 Task: Search one way flight ticket for 4 adults, 1 infant in seat and 1 infant on lap in premium economy from Kenai: Kenai Municipal Airport to New Bern: Coastal Carolina Regional Airport (was Craven County Regional) on 5-4-2023. Choice of flights is Westjet. Number of bags: 2 carry on bags and 1 checked bag. Price is upto 88000. Outbound departure time preference is 23:45.
Action: Mouse moved to (338, 283)
Screenshot: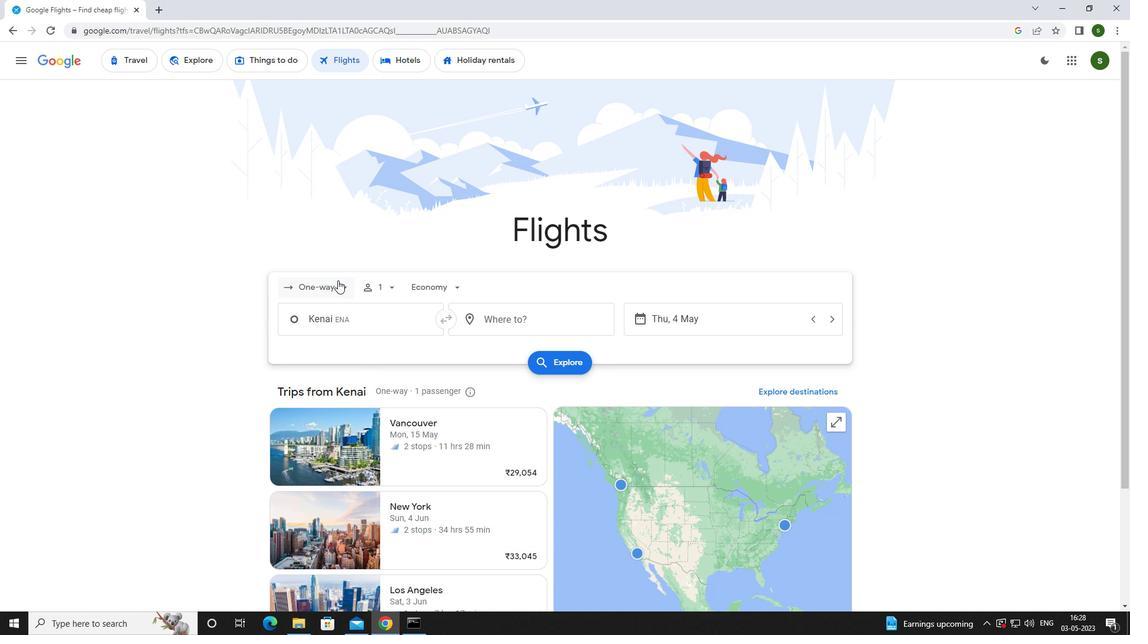 
Action: Mouse pressed left at (338, 283)
Screenshot: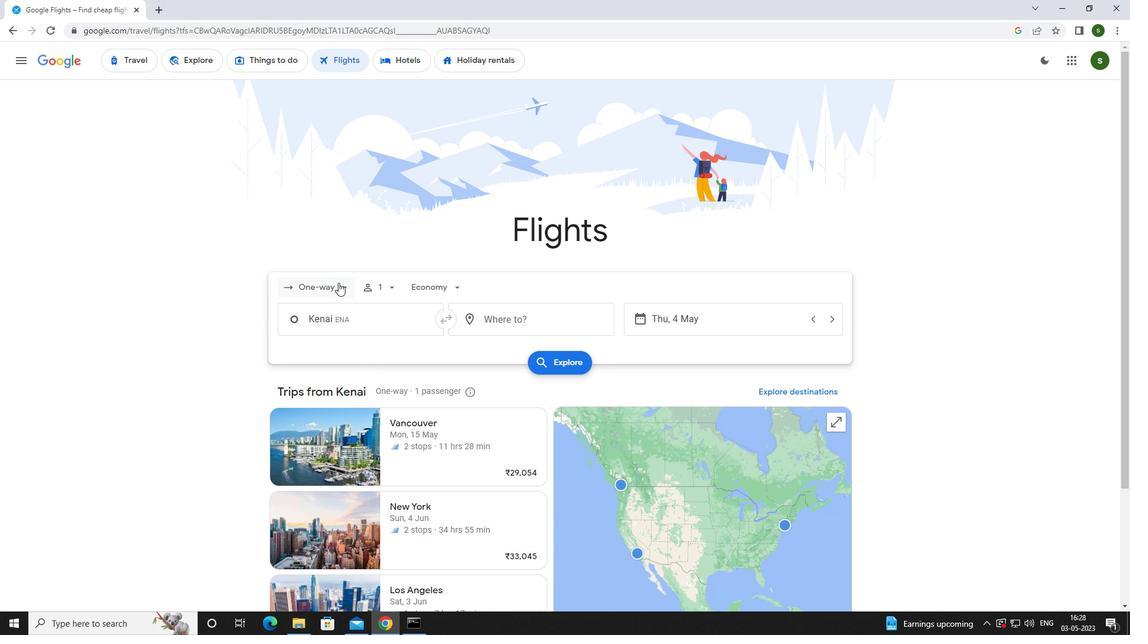 
Action: Mouse moved to (347, 337)
Screenshot: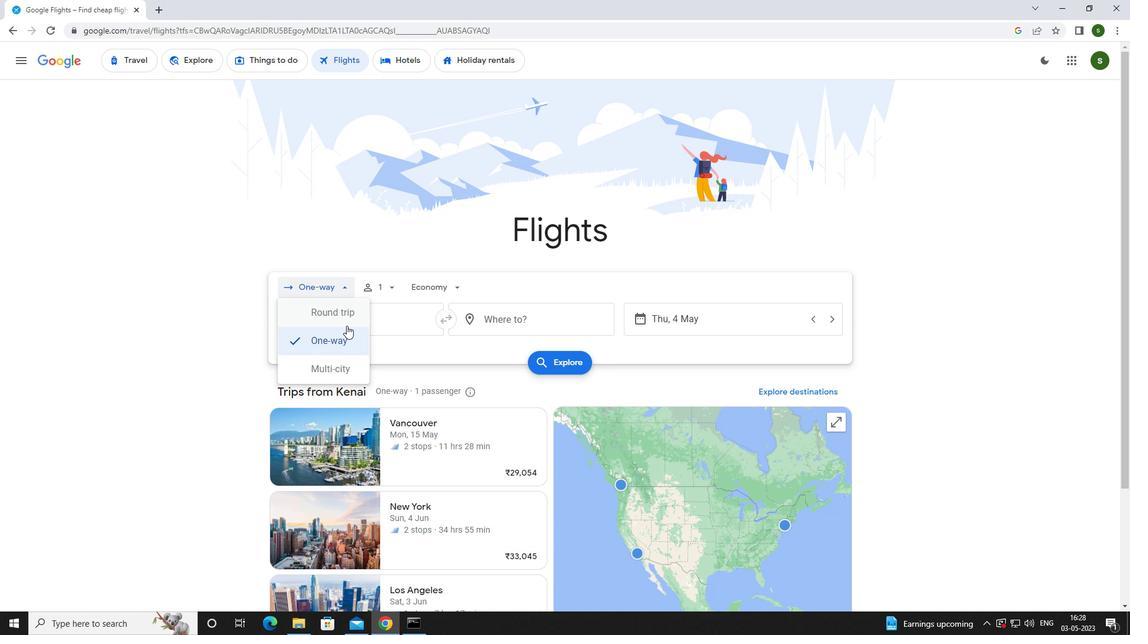 
Action: Mouse pressed left at (347, 337)
Screenshot: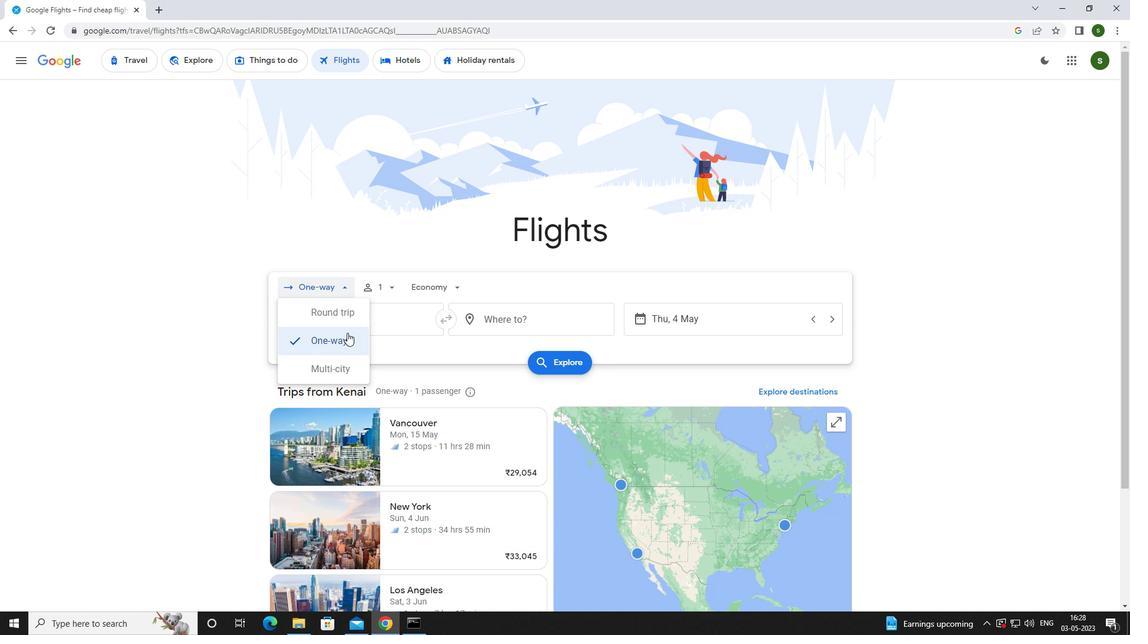 
Action: Mouse moved to (392, 287)
Screenshot: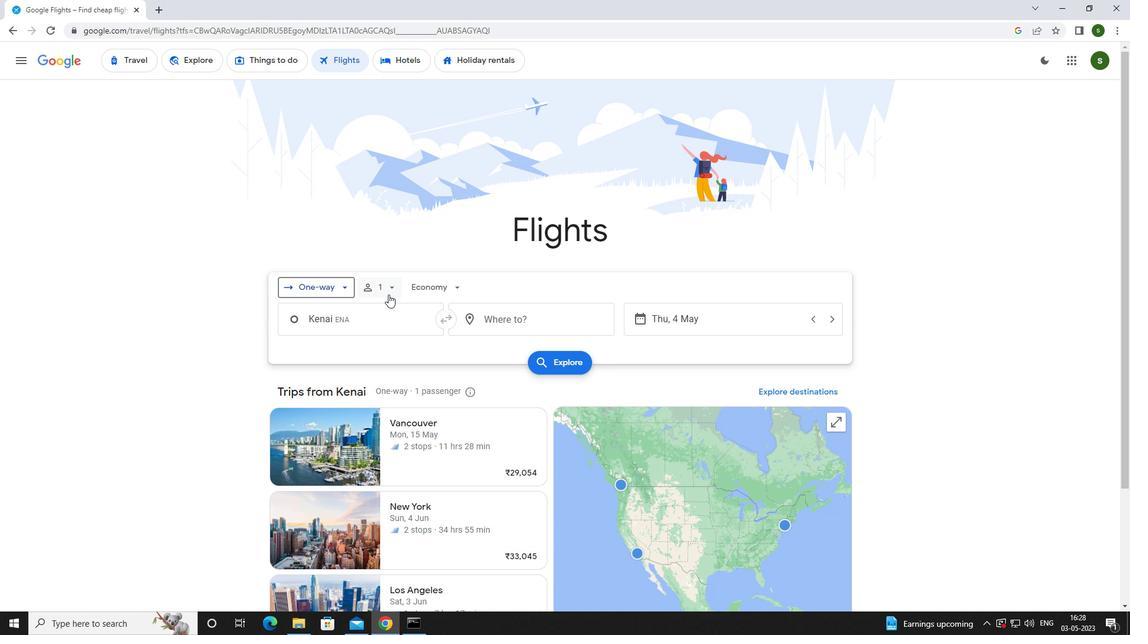 
Action: Mouse pressed left at (392, 287)
Screenshot: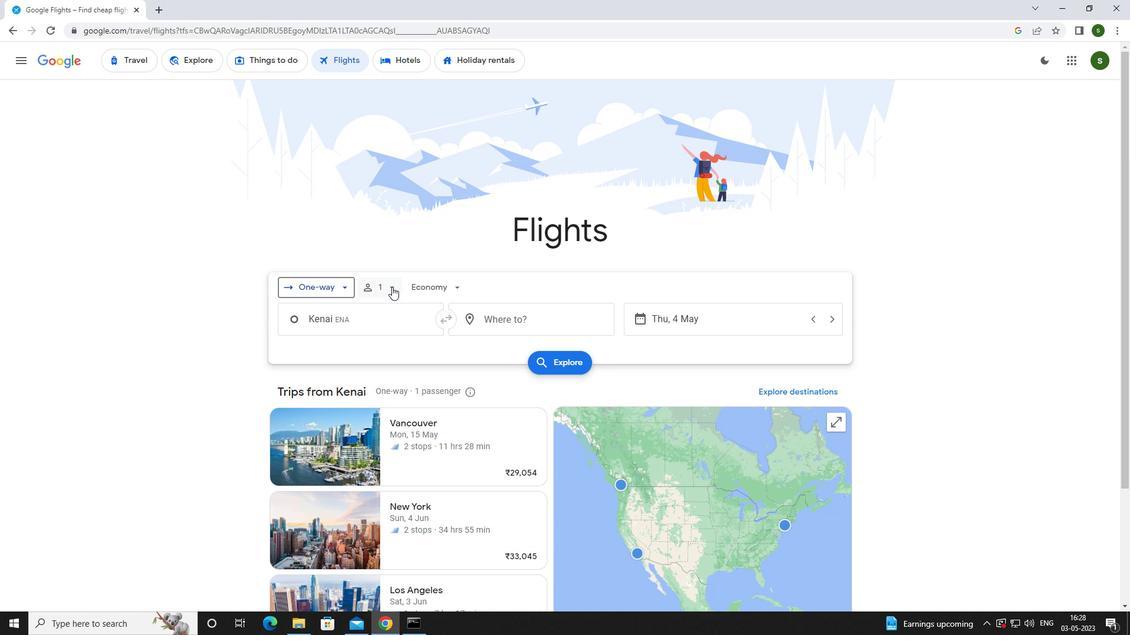 
Action: Mouse moved to (479, 317)
Screenshot: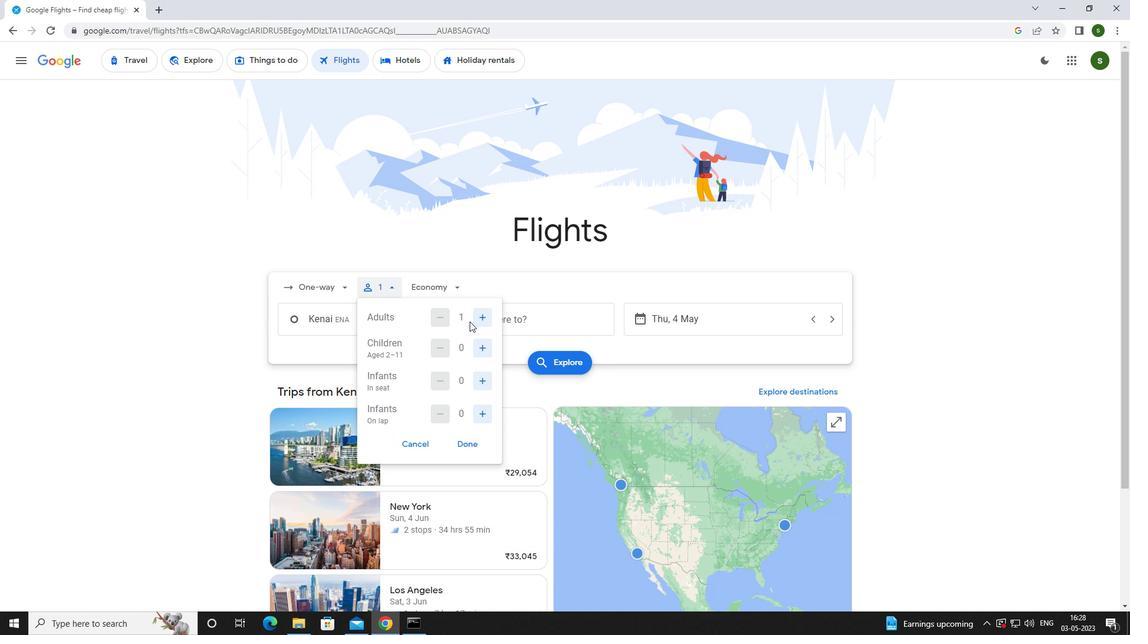 
Action: Mouse pressed left at (479, 317)
Screenshot: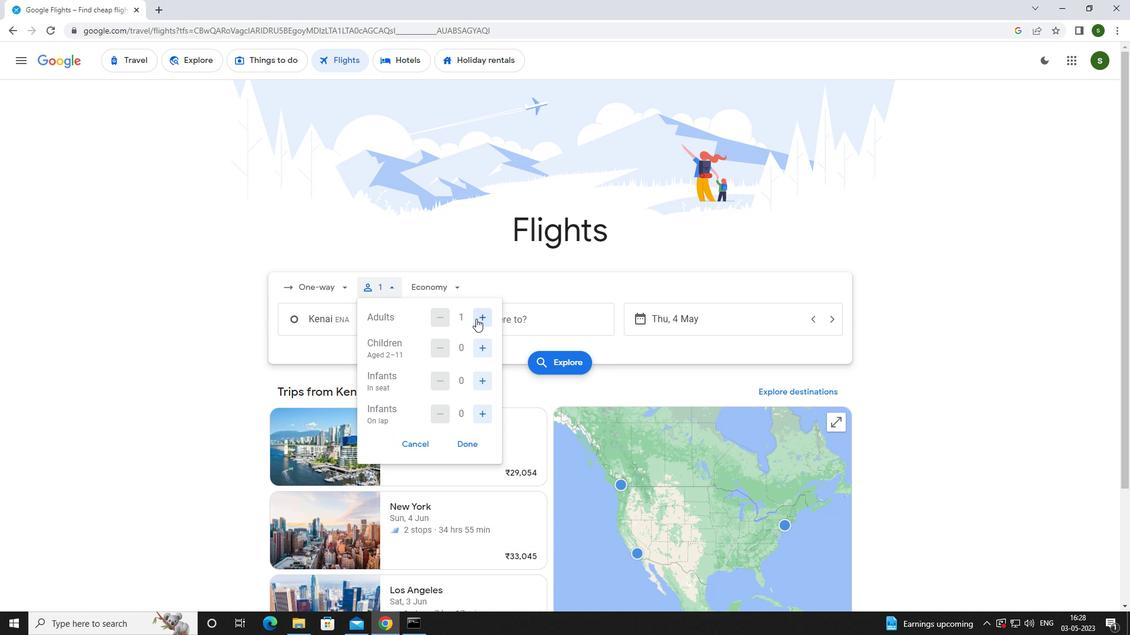 
Action: Mouse pressed left at (479, 317)
Screenshot: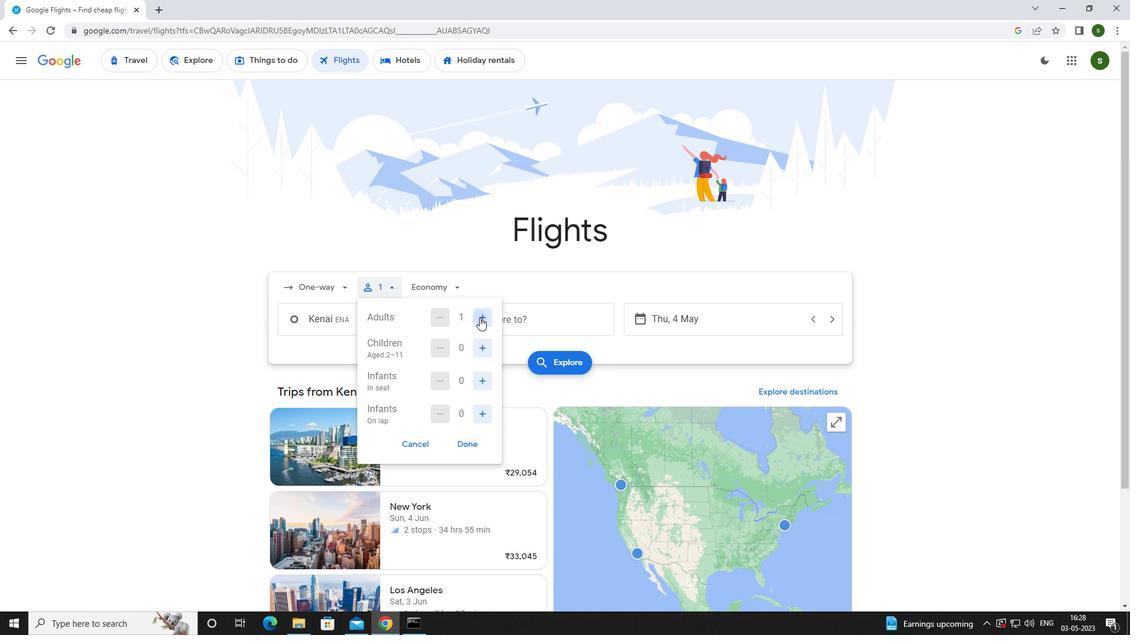 
Action: Mouse pressed left at (479, 317)
Screenshot: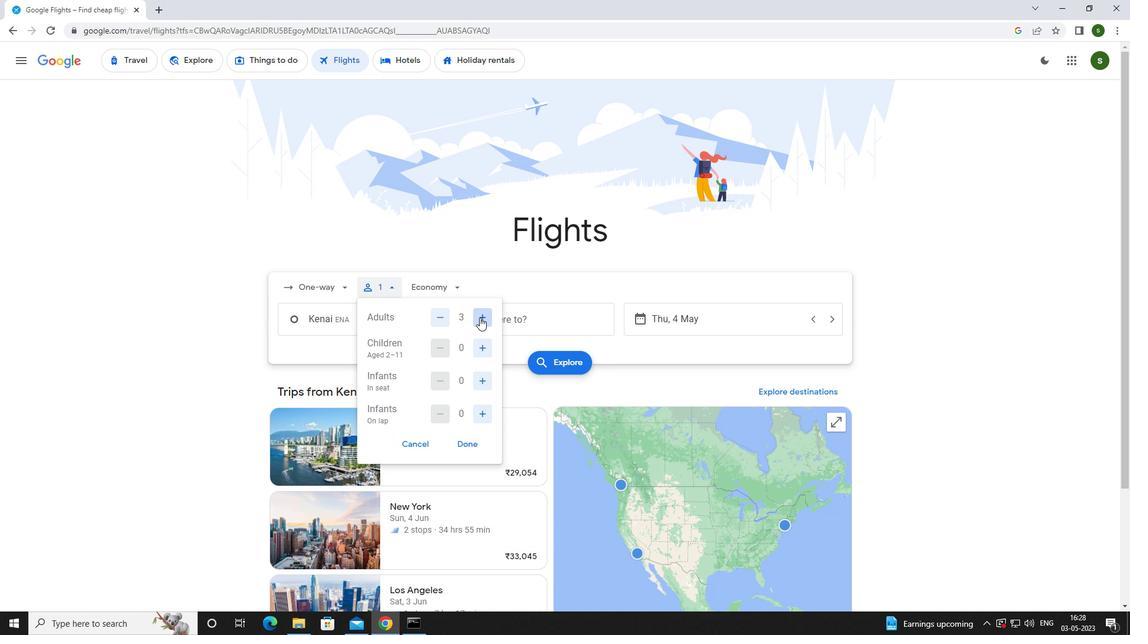 
Action: Mouse moved to (476, 379)
Screenshot: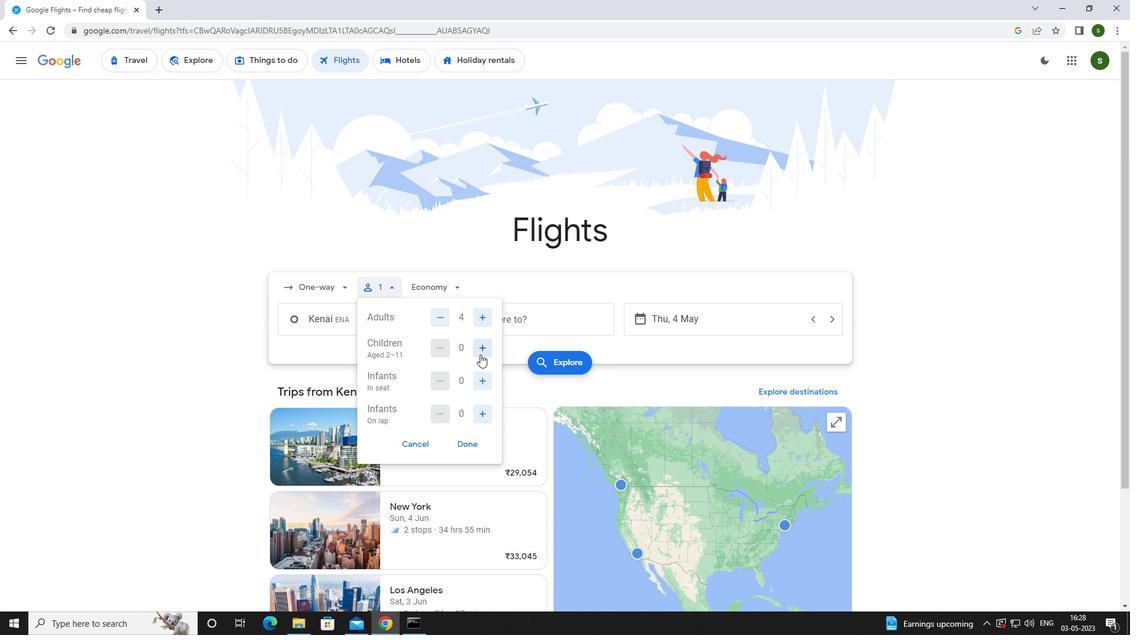 
Action: Mouse pressed left at (476, 379)
Screenshot: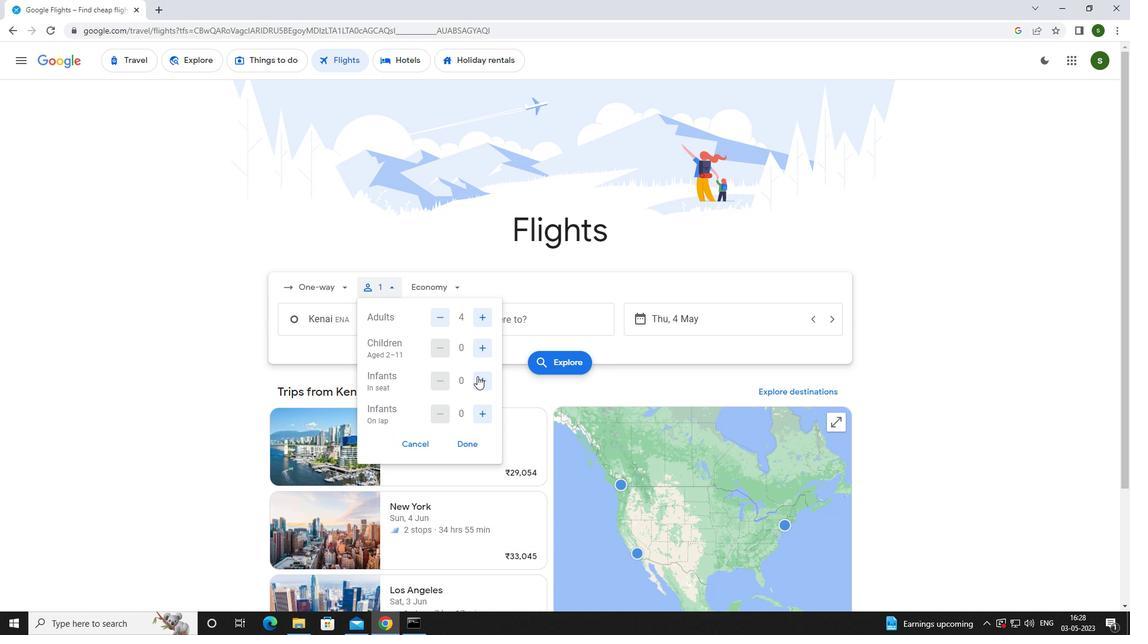 
Action: Mouse moved to (478, 405)
Screenshot: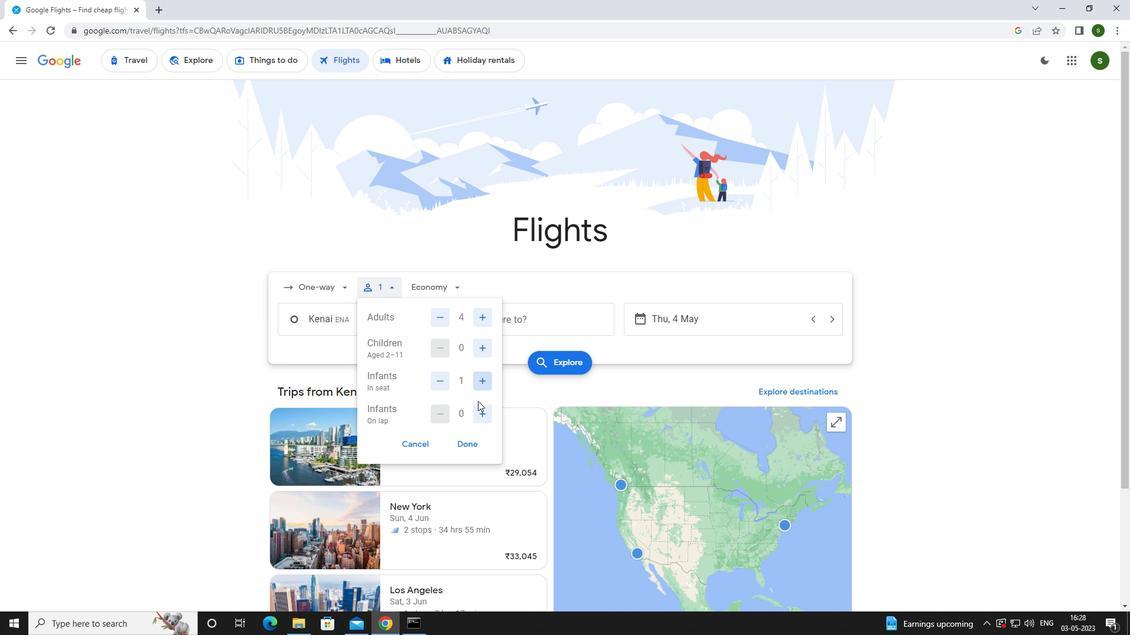 
Action: Mouse pressed left at (478, 405)
Screenshot: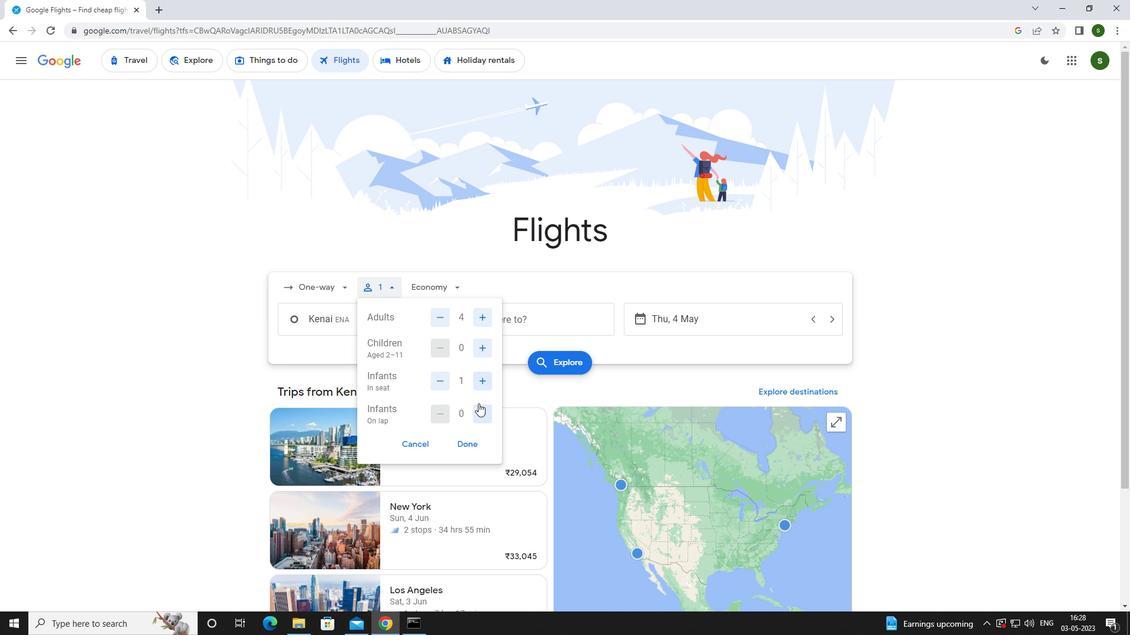 
Action: Mouse moved to (456, 282)
Screenshot: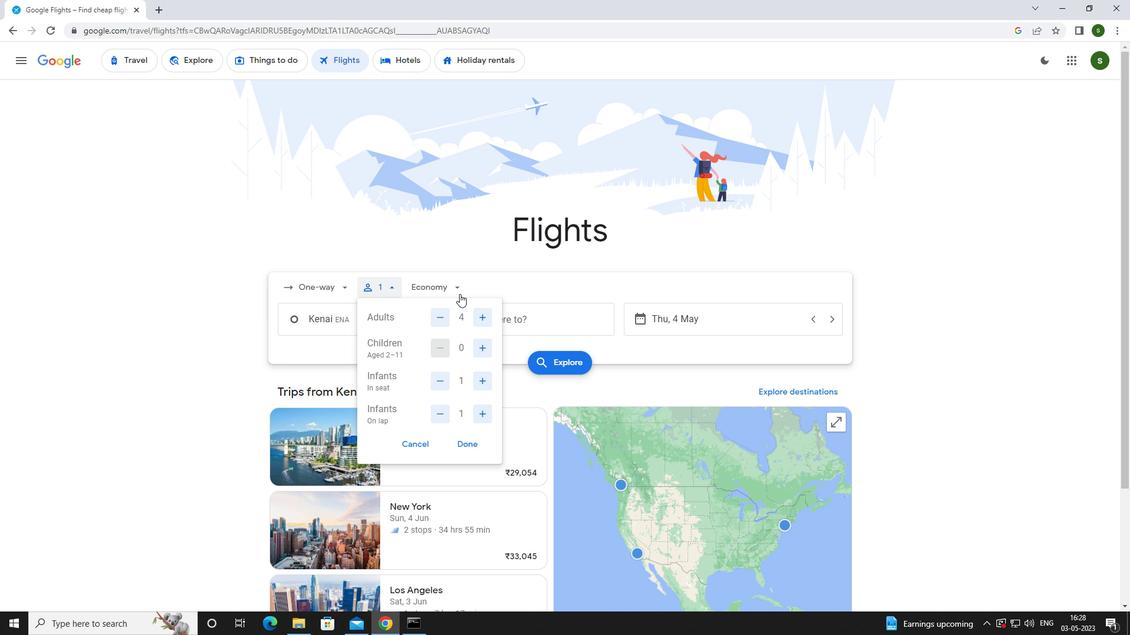 
Action: Mouse pressed left at (456, 282)
Screenshot: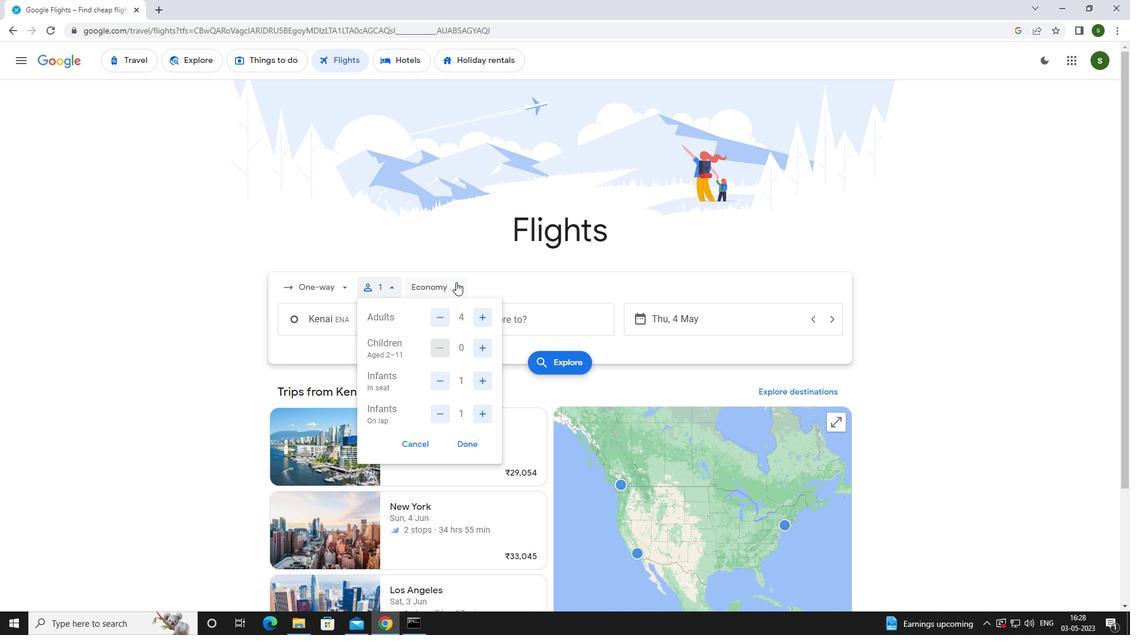 
Action: Mouse moved to (461, 341)
Screenshot: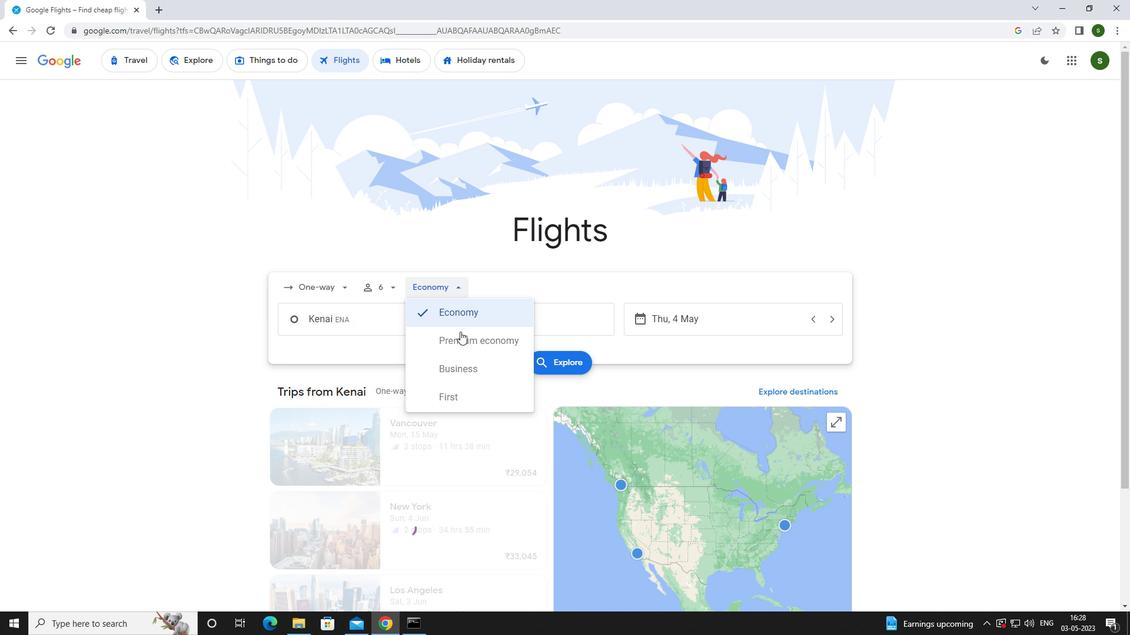 
Action: Mouse pressed left at (461, 341)
Screenshot: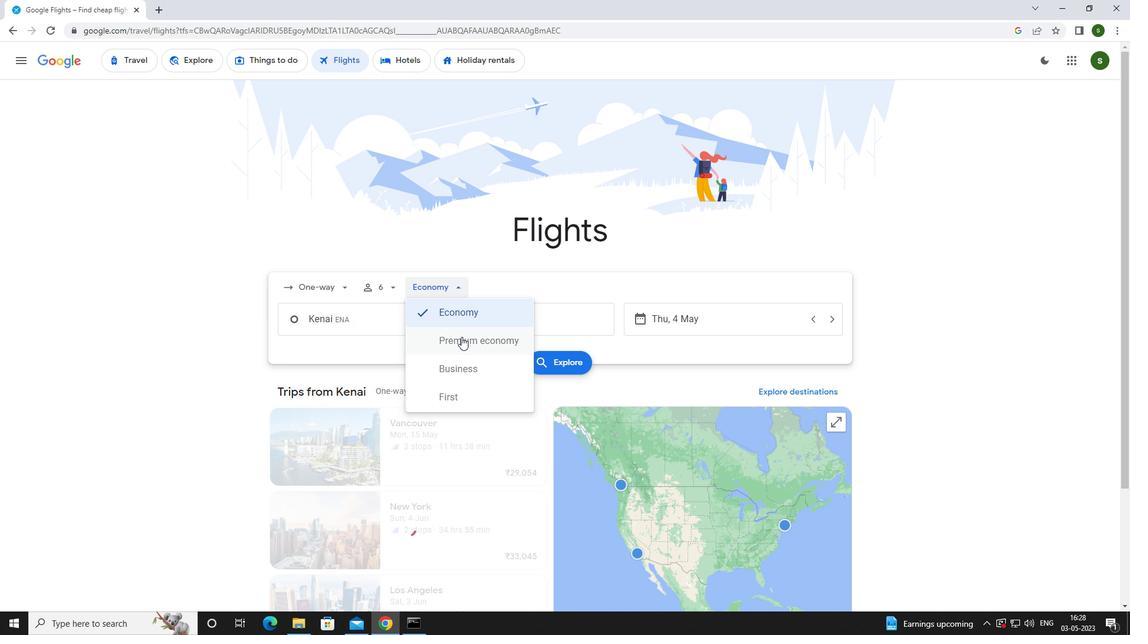 
Action: Mouse moved to (386, 323)
Screenshot: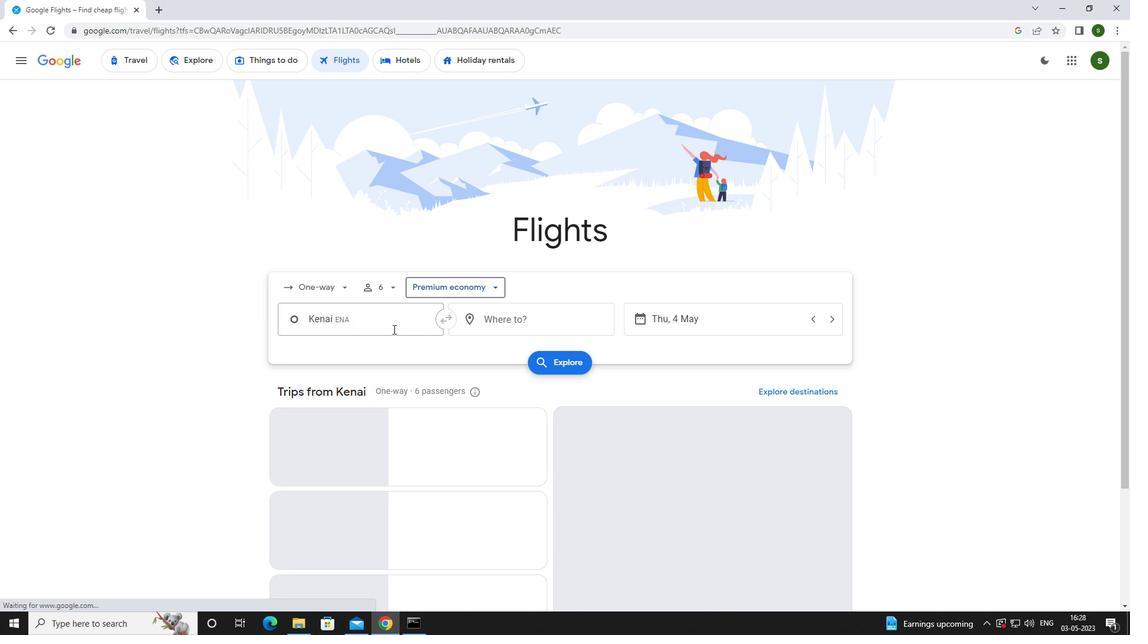 
Action: Mouse pressed left at (386, 323)
Screenshot: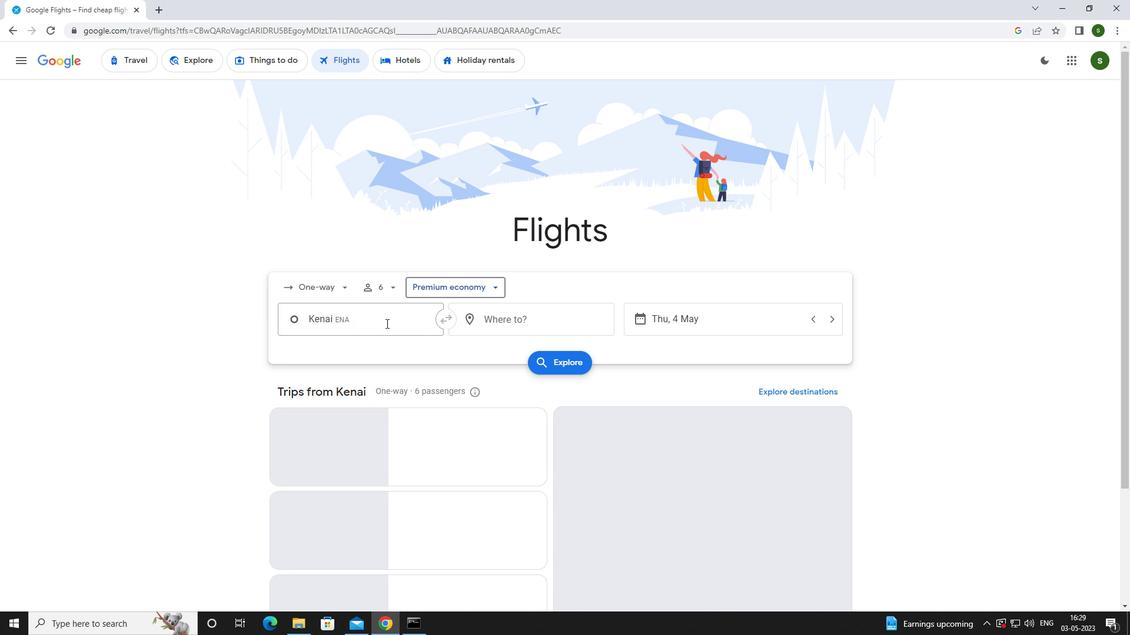 
Action: Mouse moved to (381, 322)
Screenshot: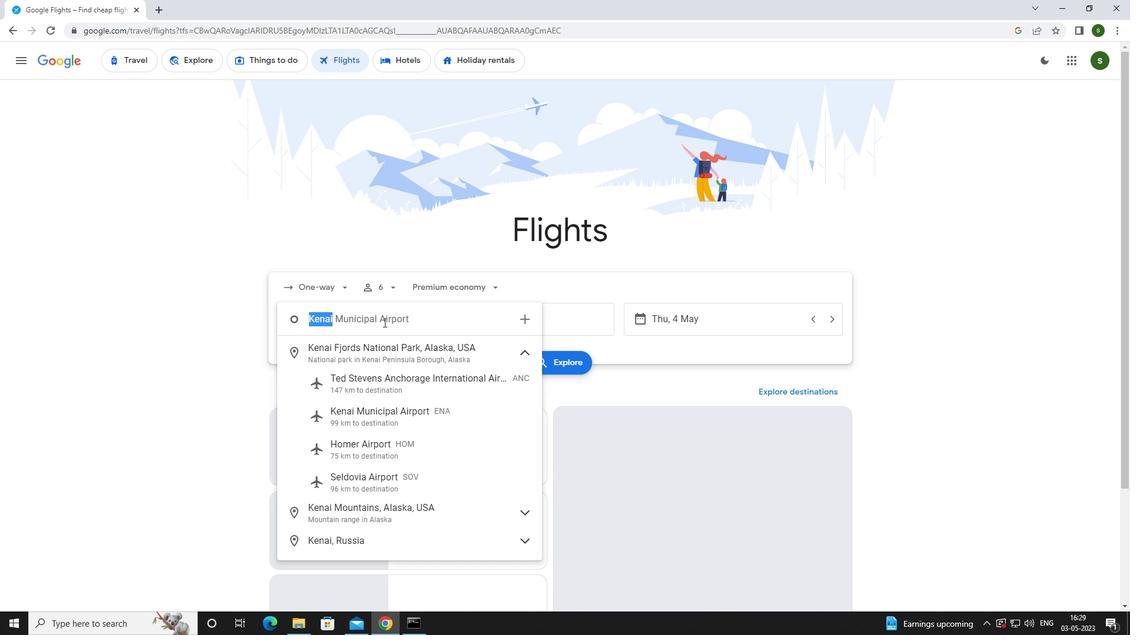 
Action: Key pressed <Key.caps_lock>k<Key.caps_lock>enai
Screenshot: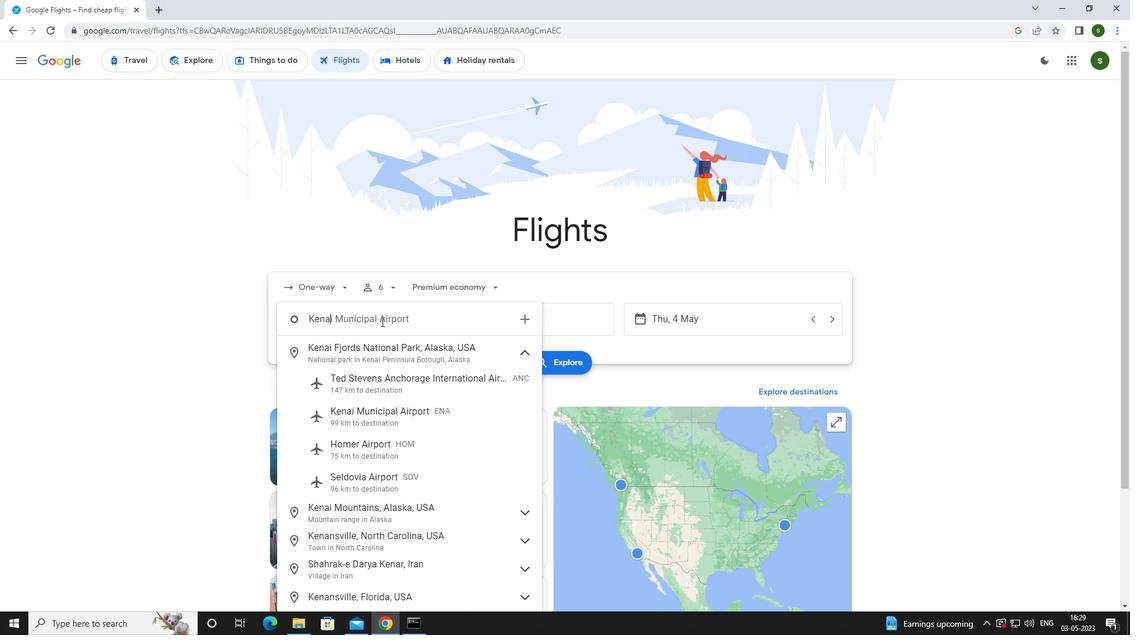 
Action: Mouse moved to (387, 408)
Screenshot: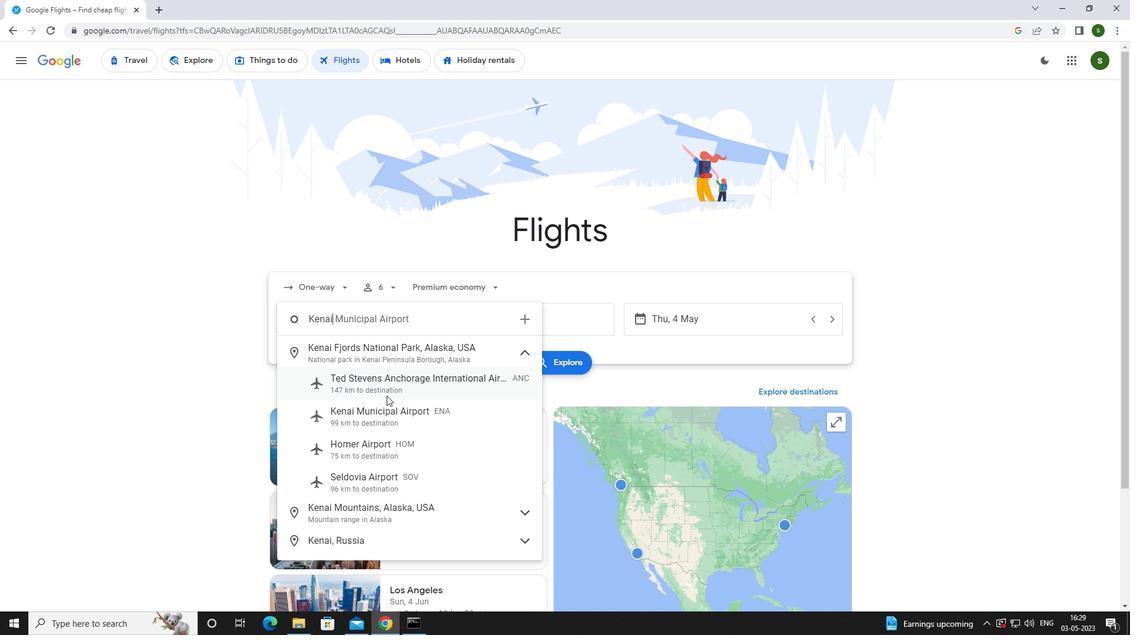 
Action: Mouse pressed left at (387, 408)
Screenshot: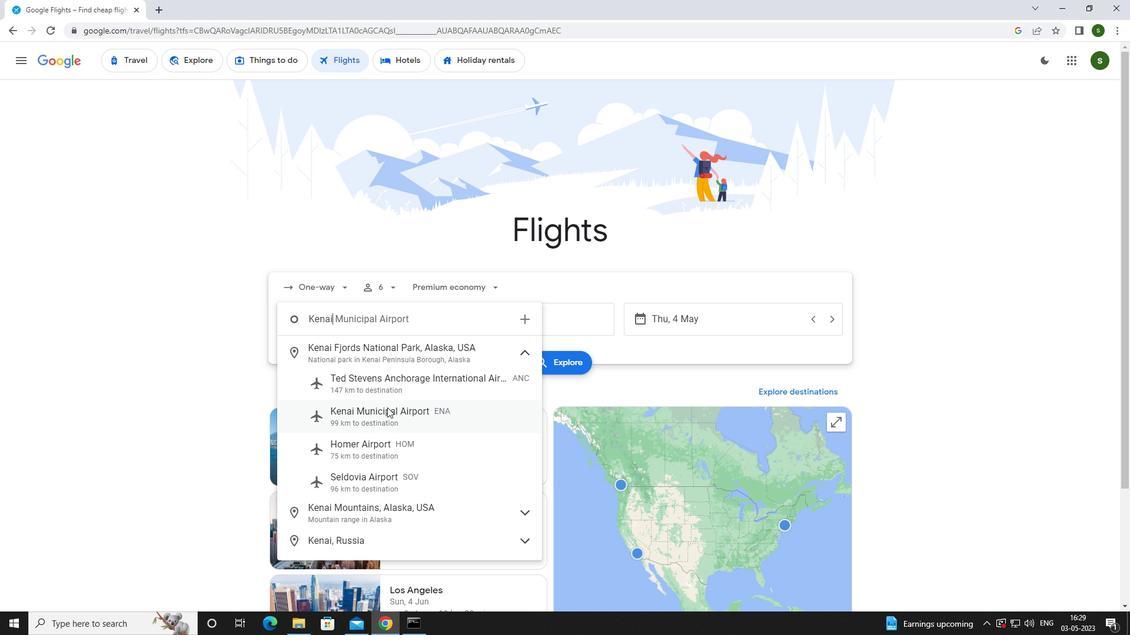 
Action: Mouse moved to (516, 324)
Screenshot: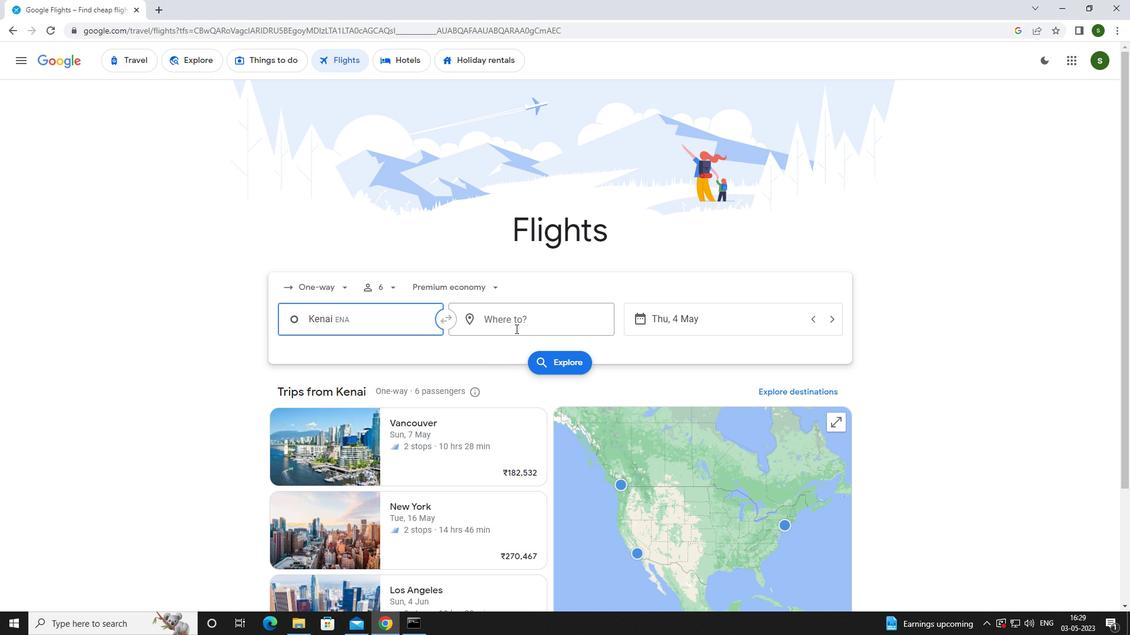 
Action: Mouse pressed left at (516, 324)
Screenshot: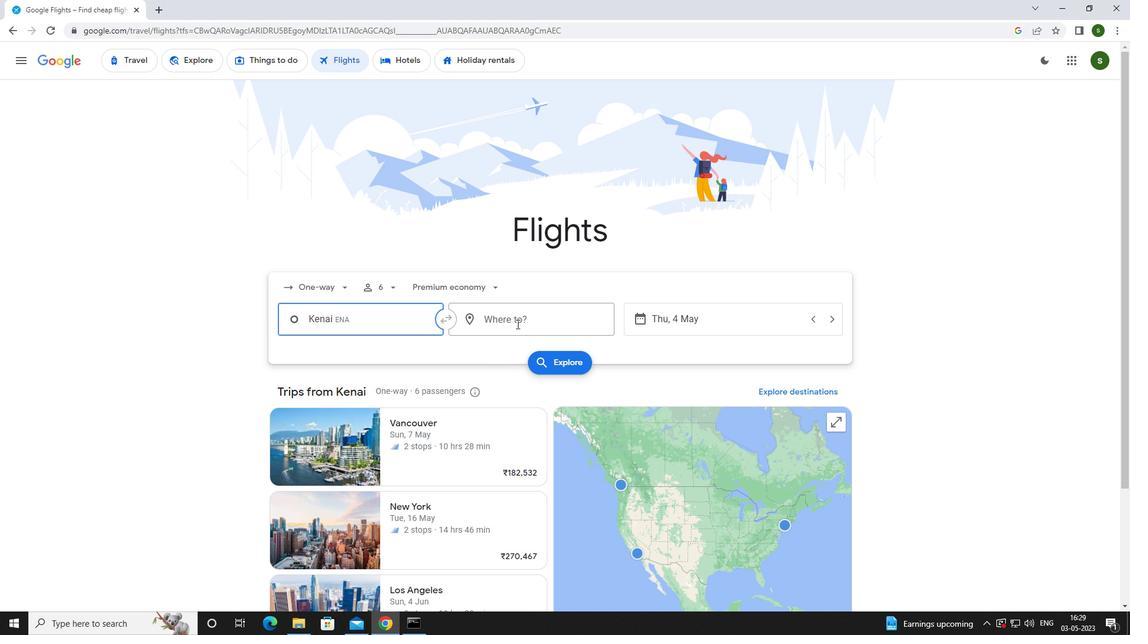 
Action: Mouse moved to (520, 322)
Screenshot: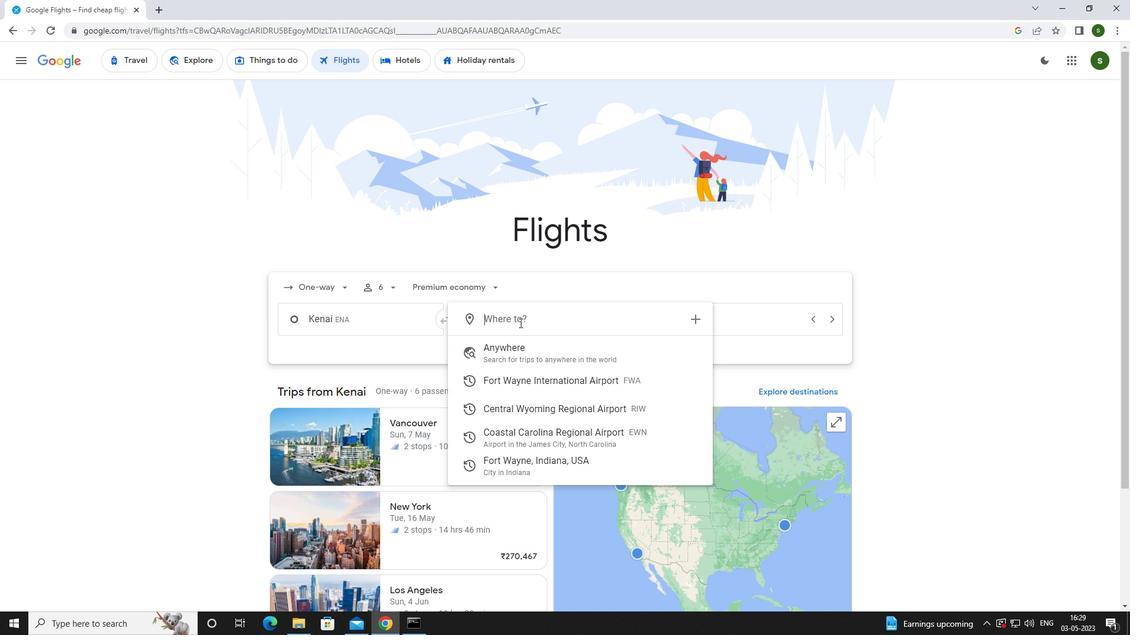 
Action: Key pressed <Key.caps_lock>c<Key.caps_lock>oastal<Key.space>
Screenshot: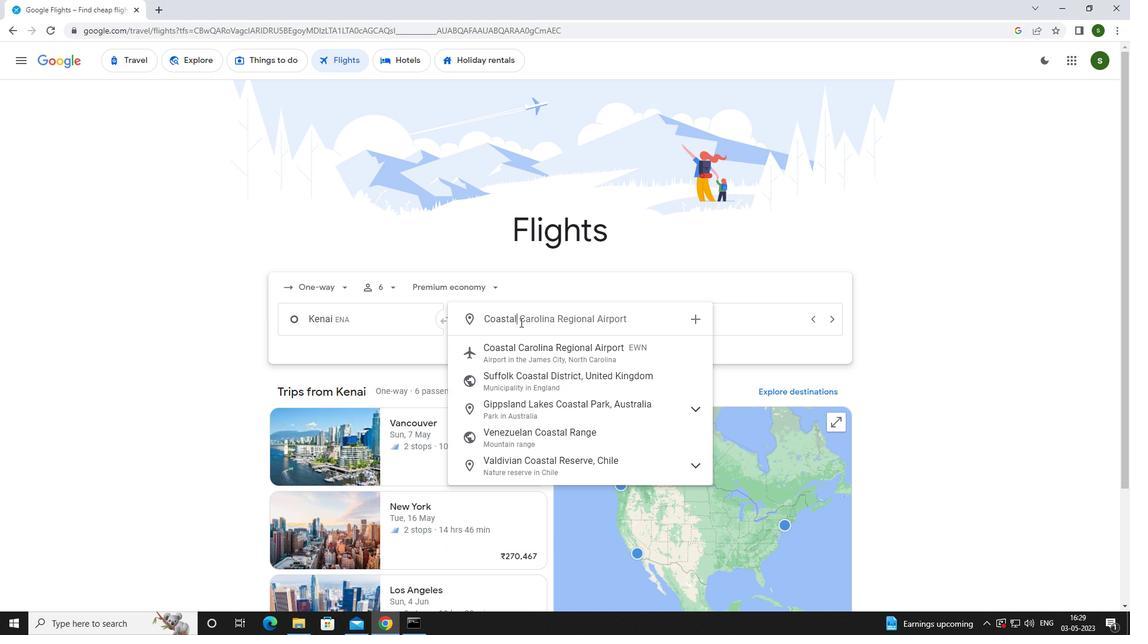 
Action: Mouse moved to (540, 355)
Screenshot: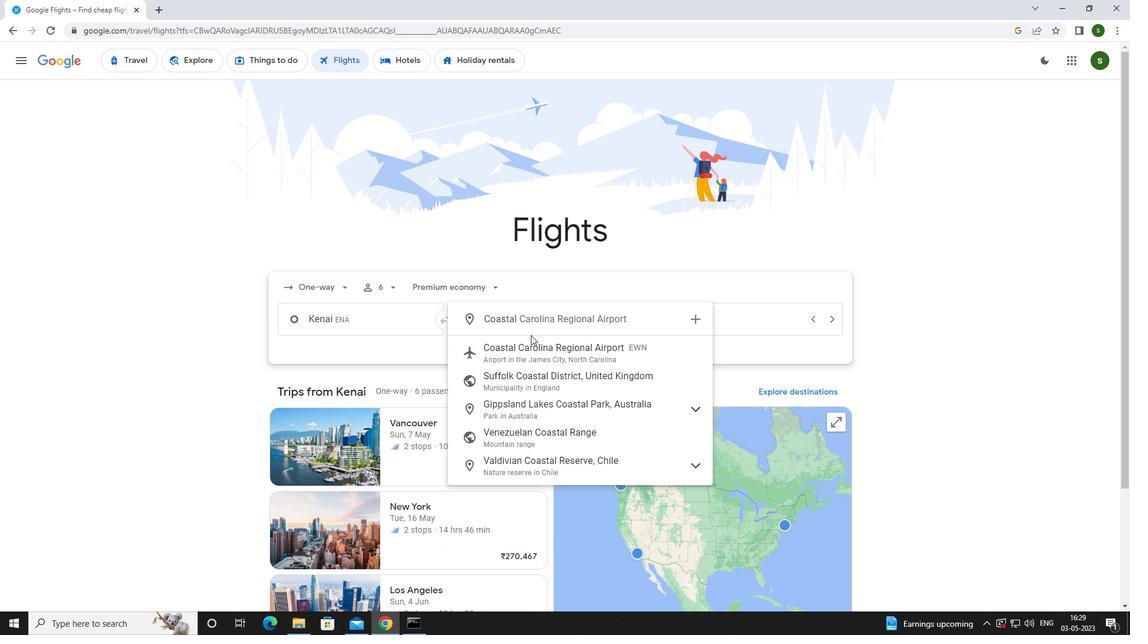 
Action: Mouse pressed left at (540, 355)
Screenshot: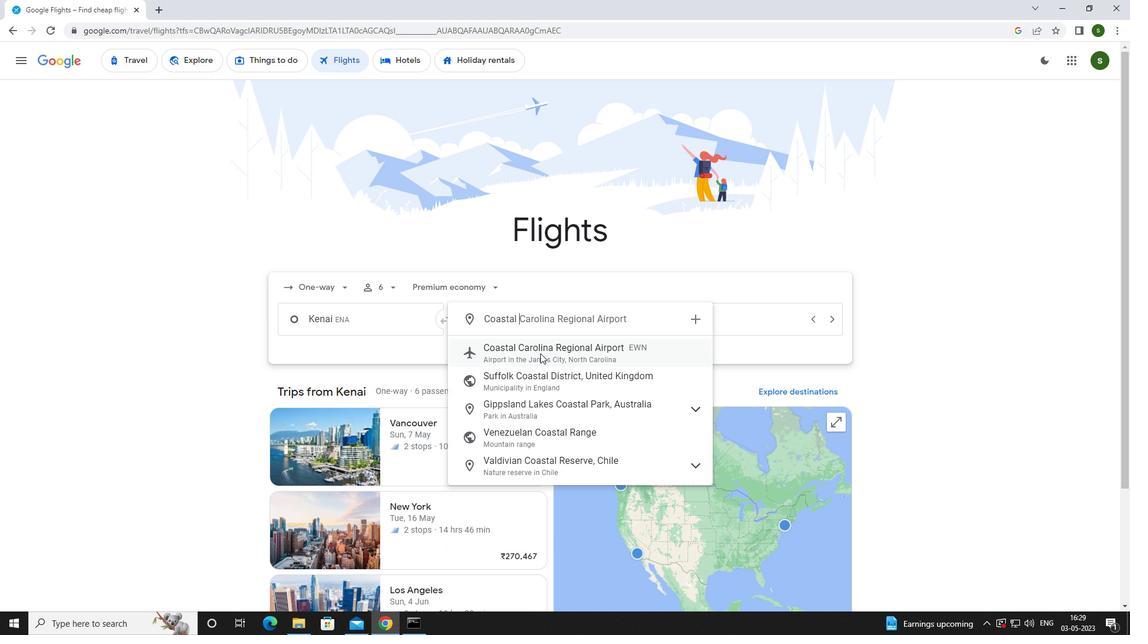 
Action: Mouse moved to (728, 328)
Screenshot: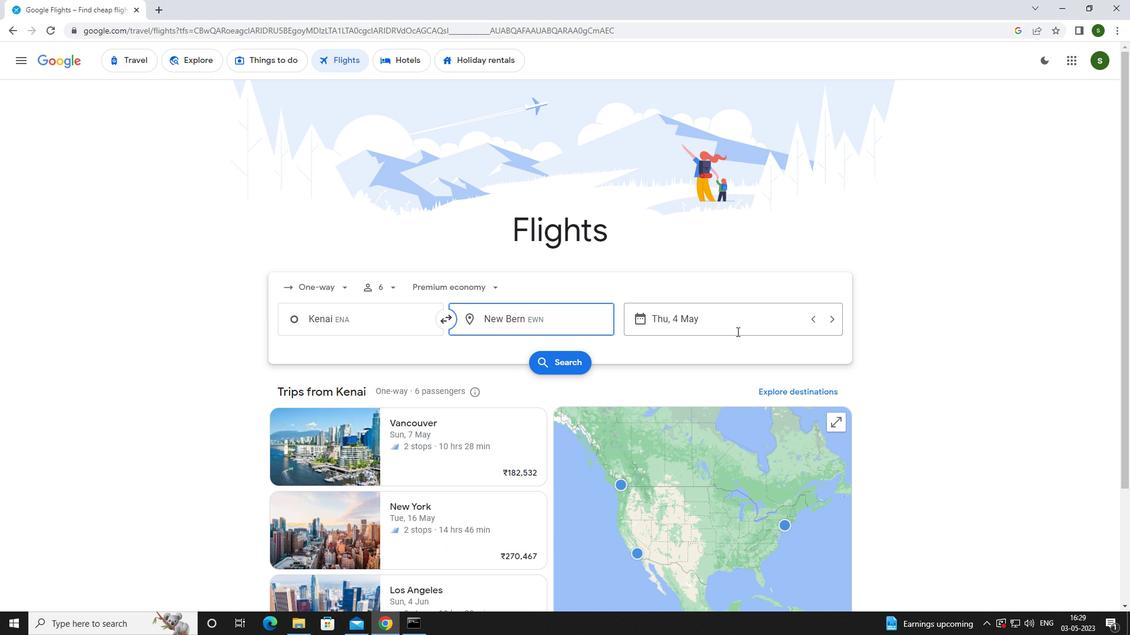 
Action: Mouse pressed left at (728, 328)
Screenshot: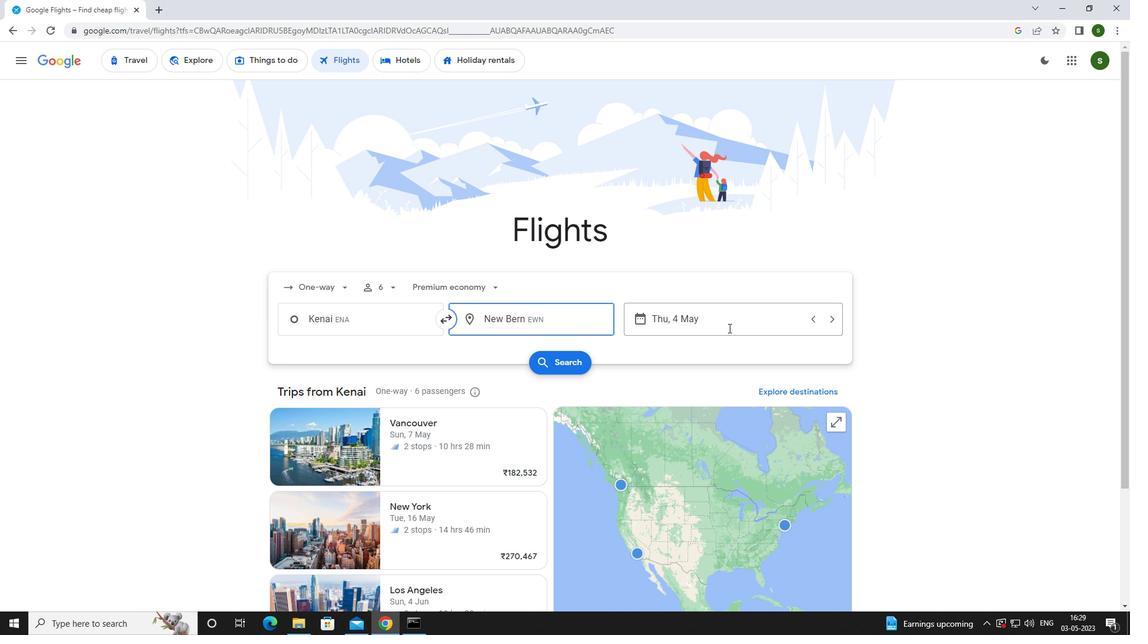 
Action: Mouse moved to (528, 400)
Screenshot: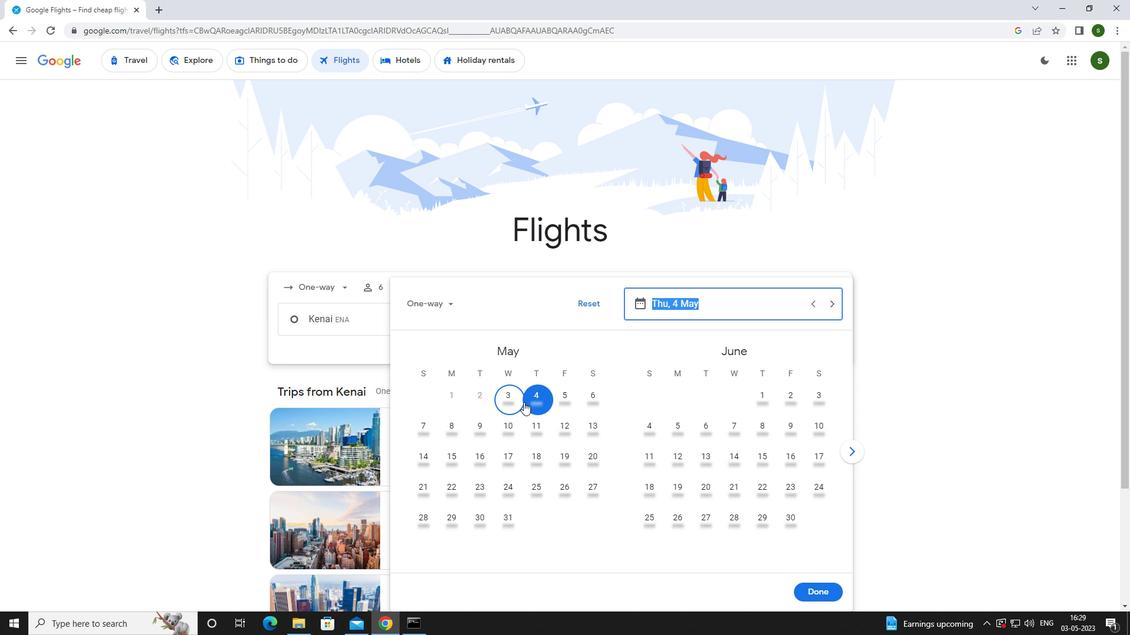 
Action: Mouse pressed left at (528, 400)
Screenshot: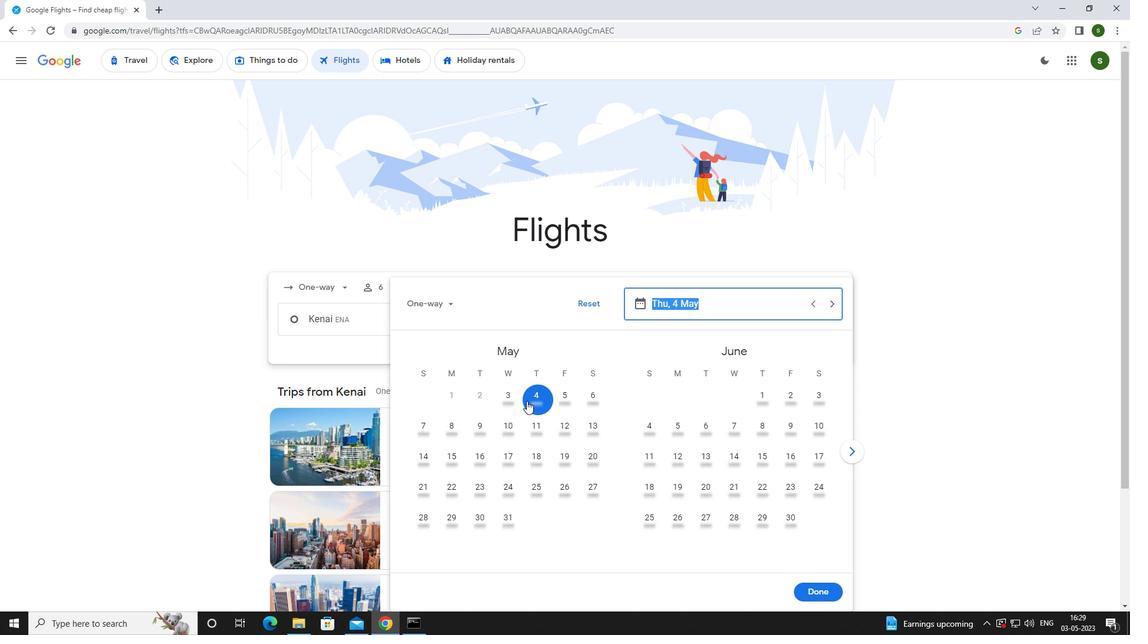 
Action: Mouse moved to (816, 589)
Screenshot: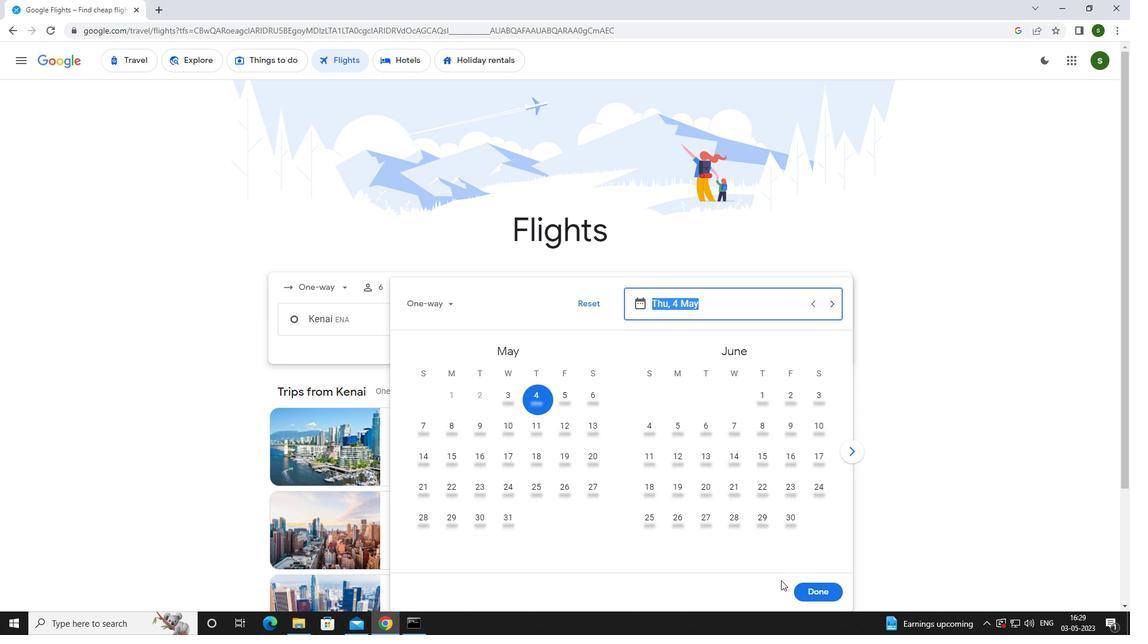 
Action: Mouse pressed left at (816, 589)
Screenshot: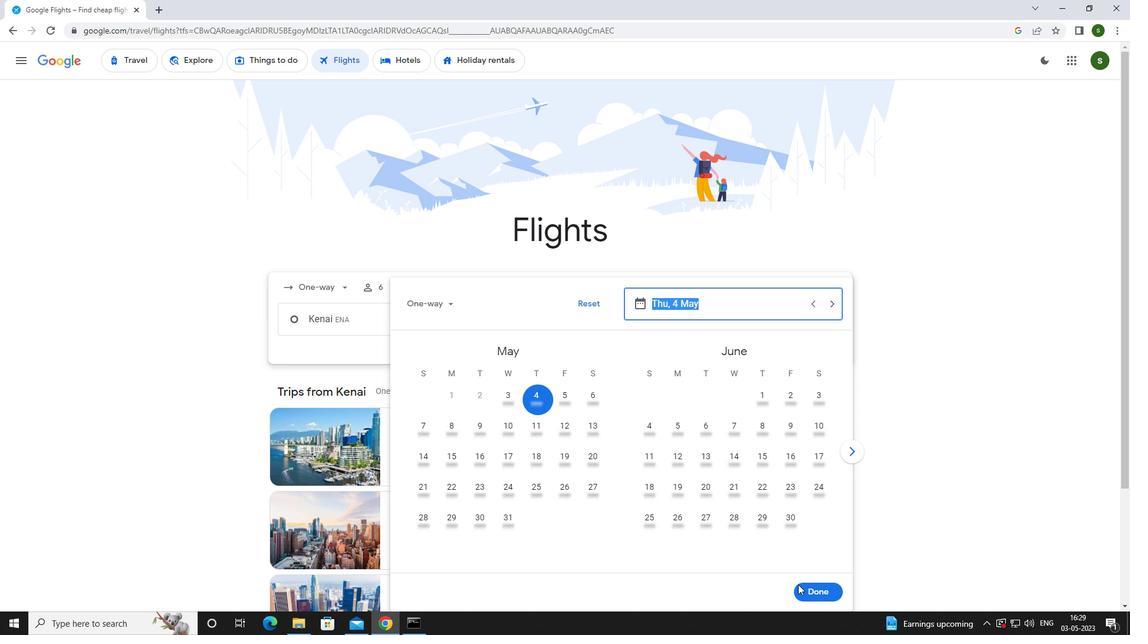 
Action: Mouse moved to (546, 362)
Screenshot: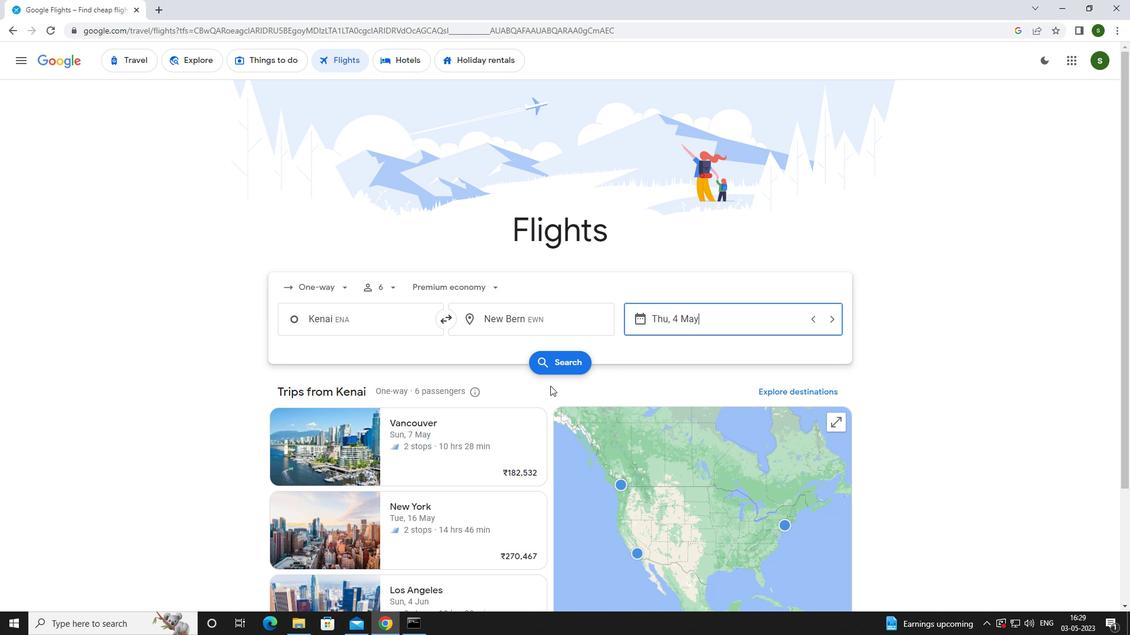 
Action: Mouse pressed left at (546, 362)
Screenshot: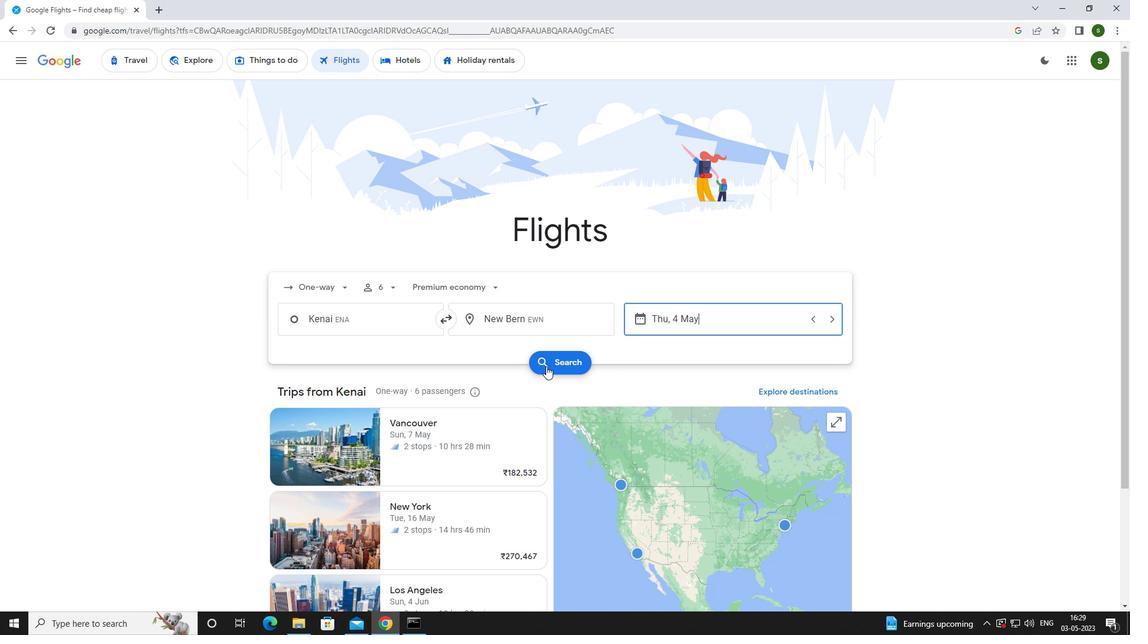 
Action: Mouse moved to (292, 173)
Screenshot: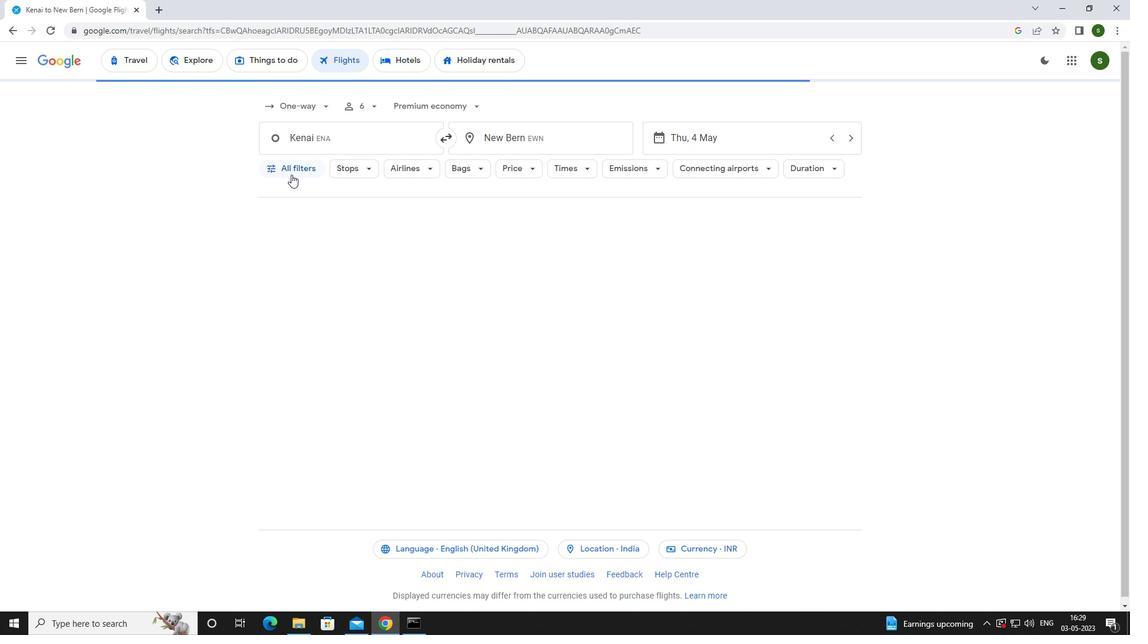 
Action: Mouse pressed left at (292, 173)
Screenshot: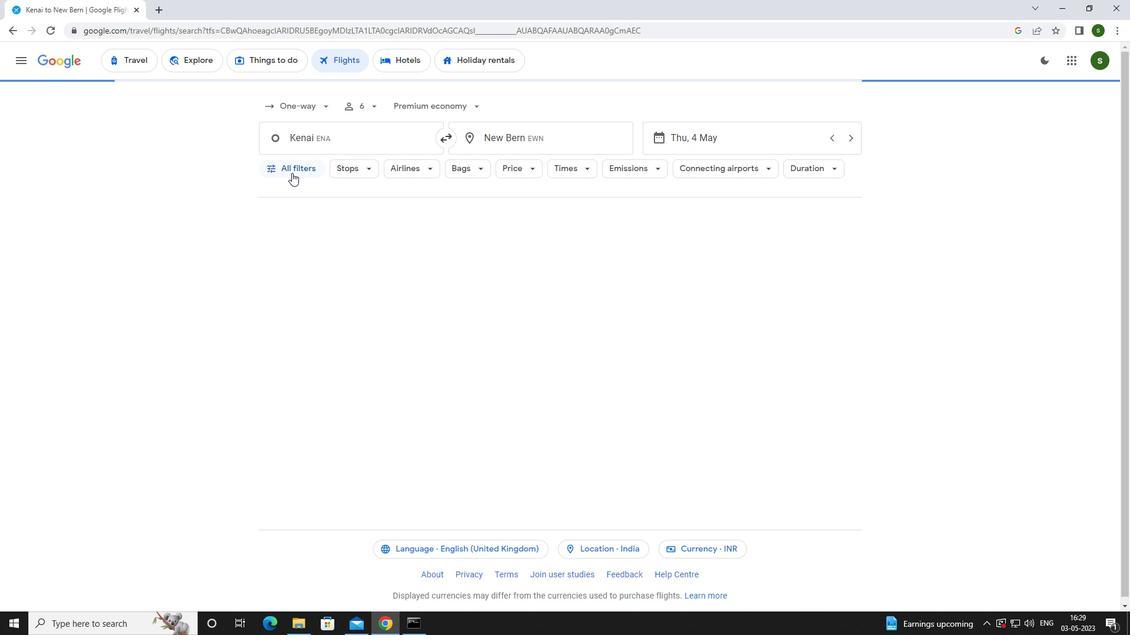 
Action: Mouse moved to (439, 416)
Screenshot: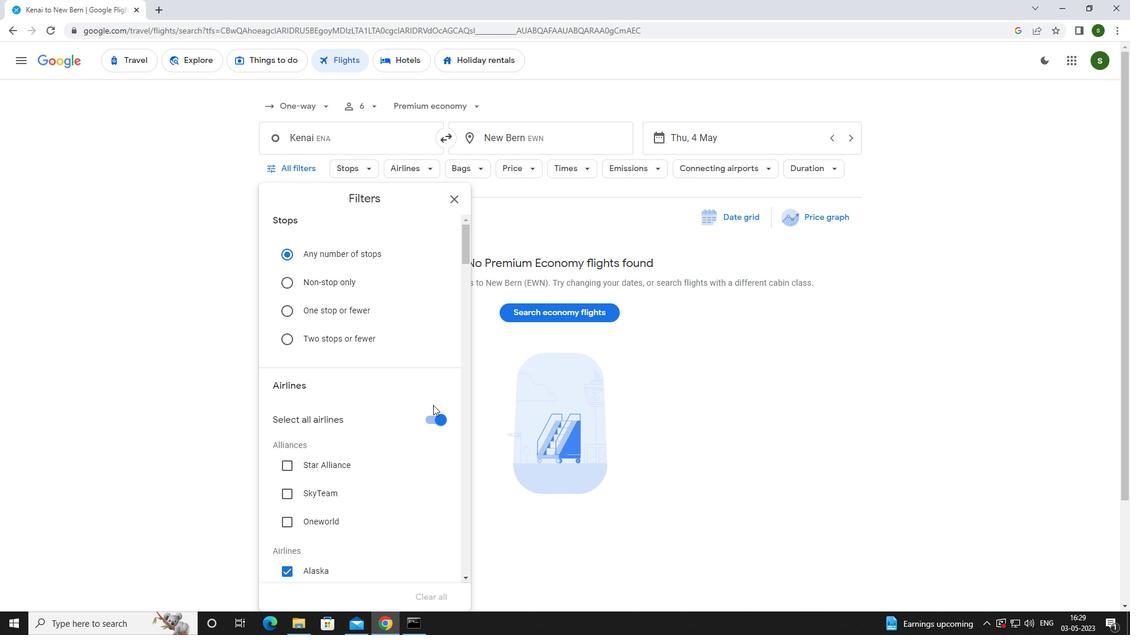 
Action: Mouse pressed left at (439, 416)
Screenshot: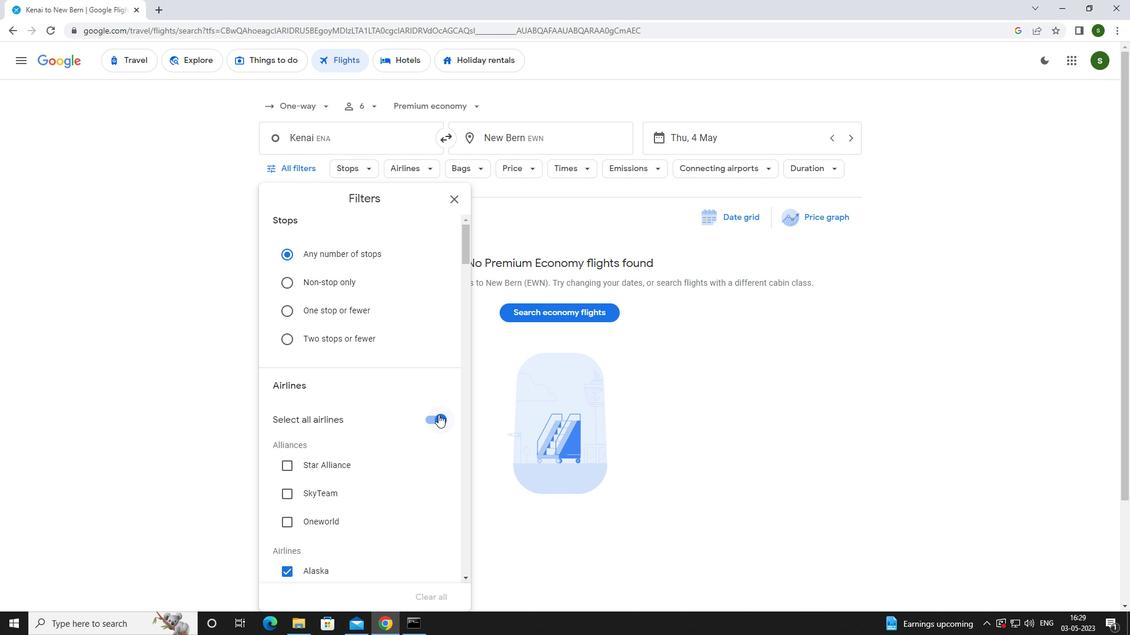 
Action: Mouse moved to (410, 383)
Screenshot: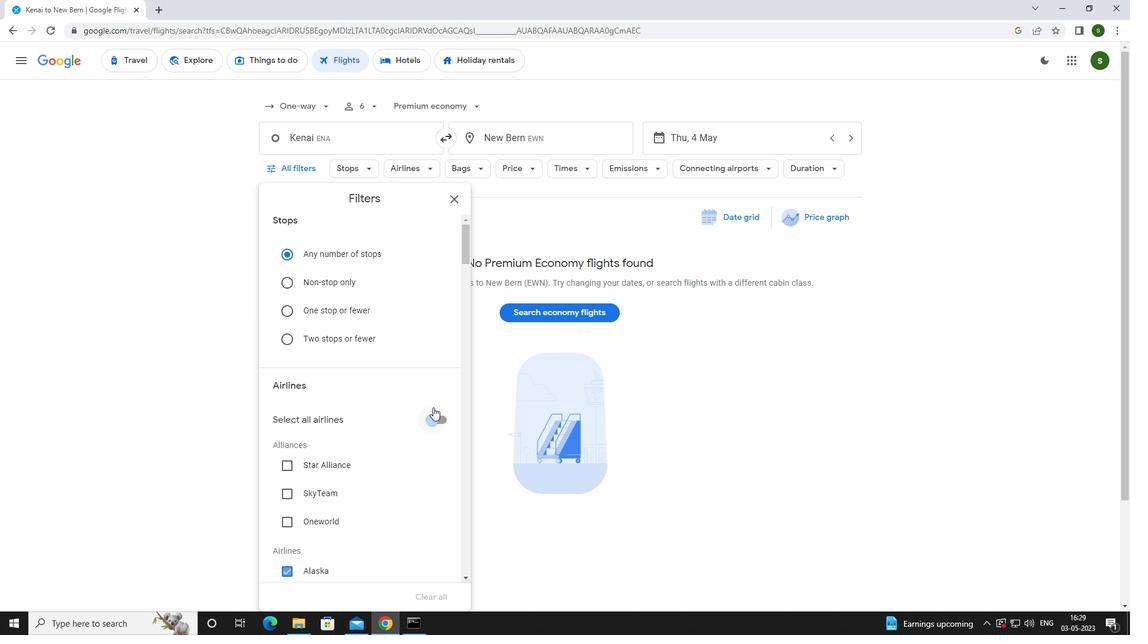 
Action: Mouse scrolled (410, 383) with delta (0, 0)
Screenshot: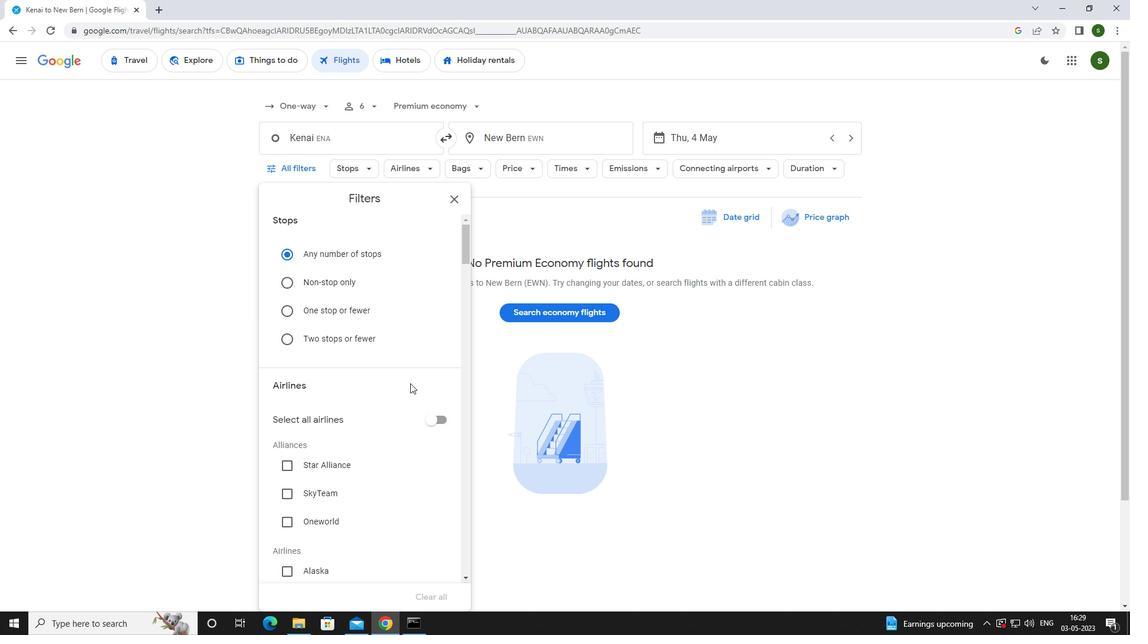
Action: Mouse scrolled (410, 383) with delta (0, 0)
Screenshot: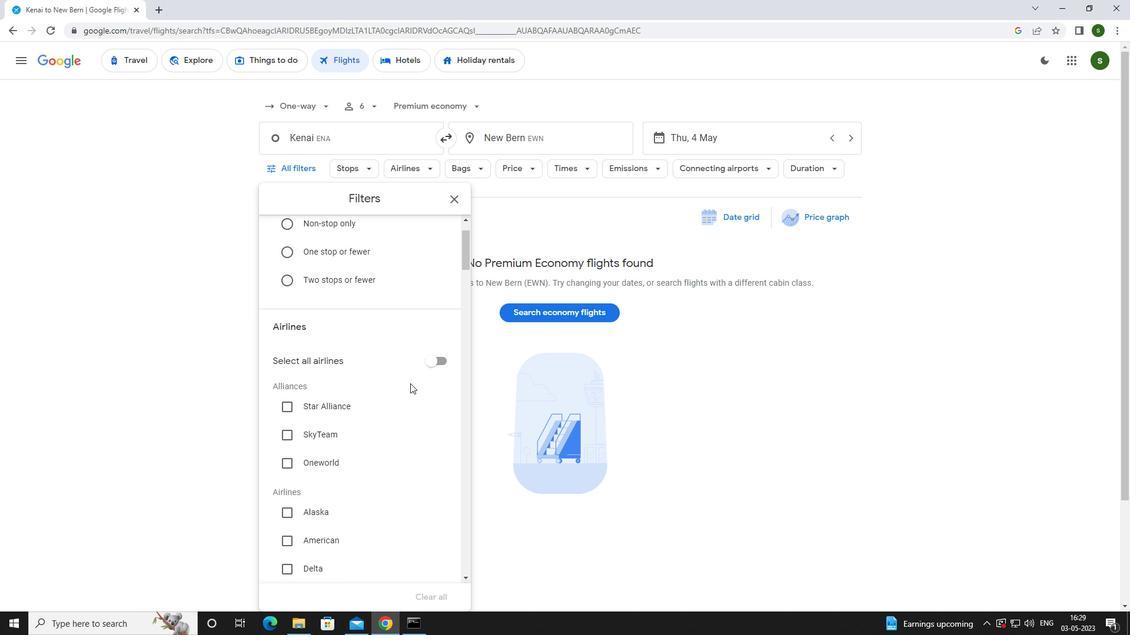 
Action: Mouse scrolled (410, 383) with delta (0, 0)
Screenshot: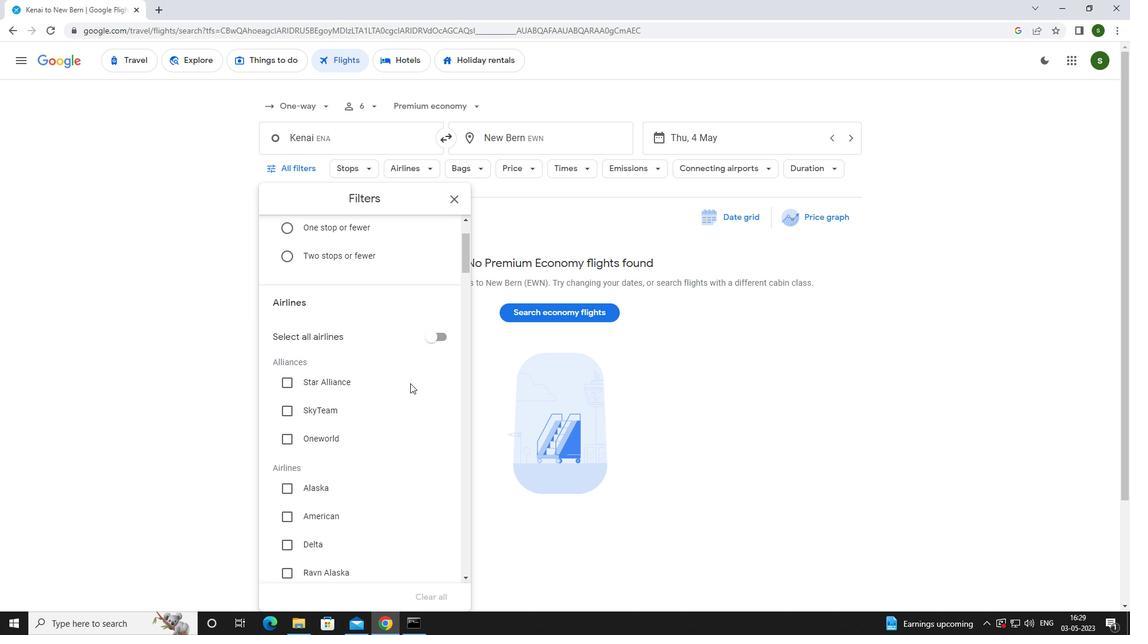 
Action: Mouse scrolled (410, 383) with delta (0, 0)
Screenshot: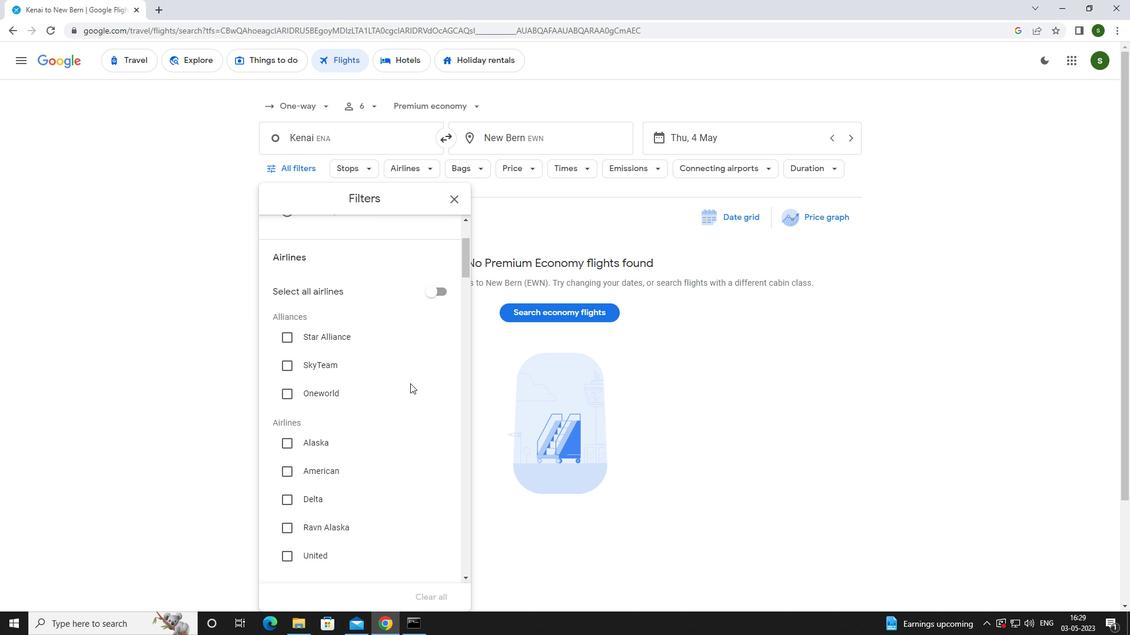 
Action: Mouse scrolled (410, 383) with delta (0, 0)
Screenshot: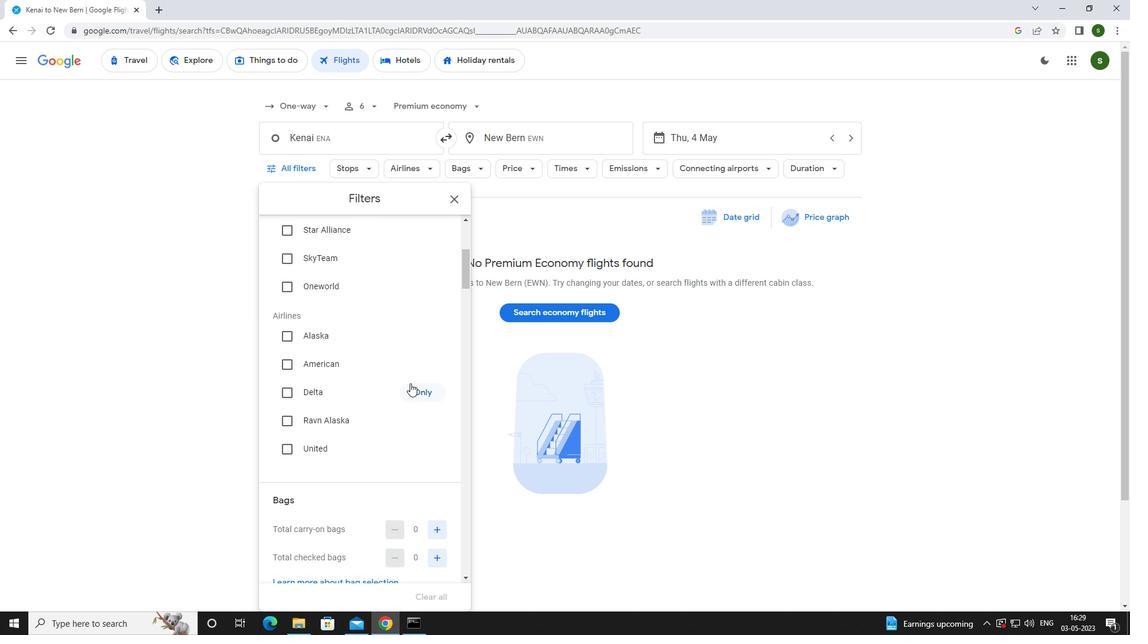 
Action: Mouse scrolled (410, 383) with delta (0, 0)
Screenshot: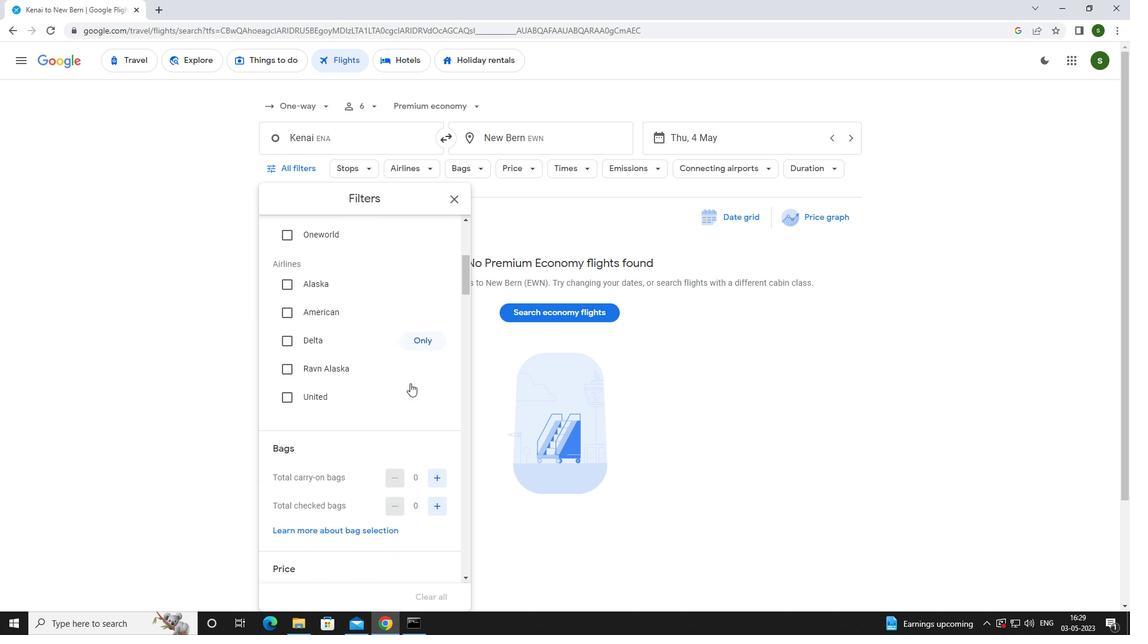 
Action: Mouse scrolled (410, 383) with delta (0, 0)
Screenshot: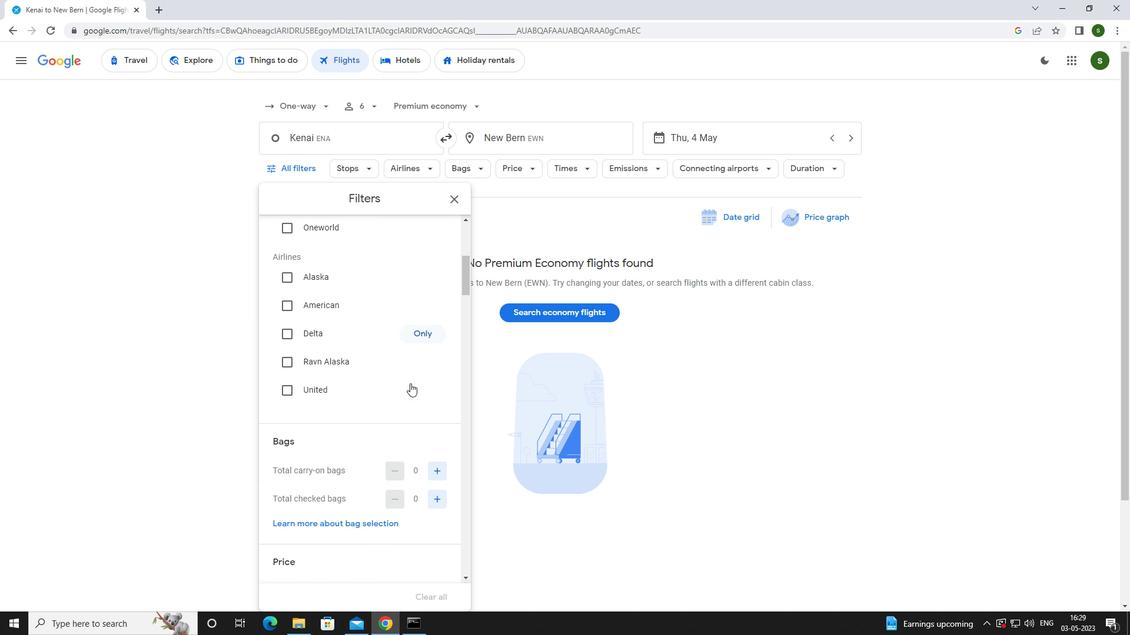 
Action: Mouse moved to (431, 351)
Screenshot: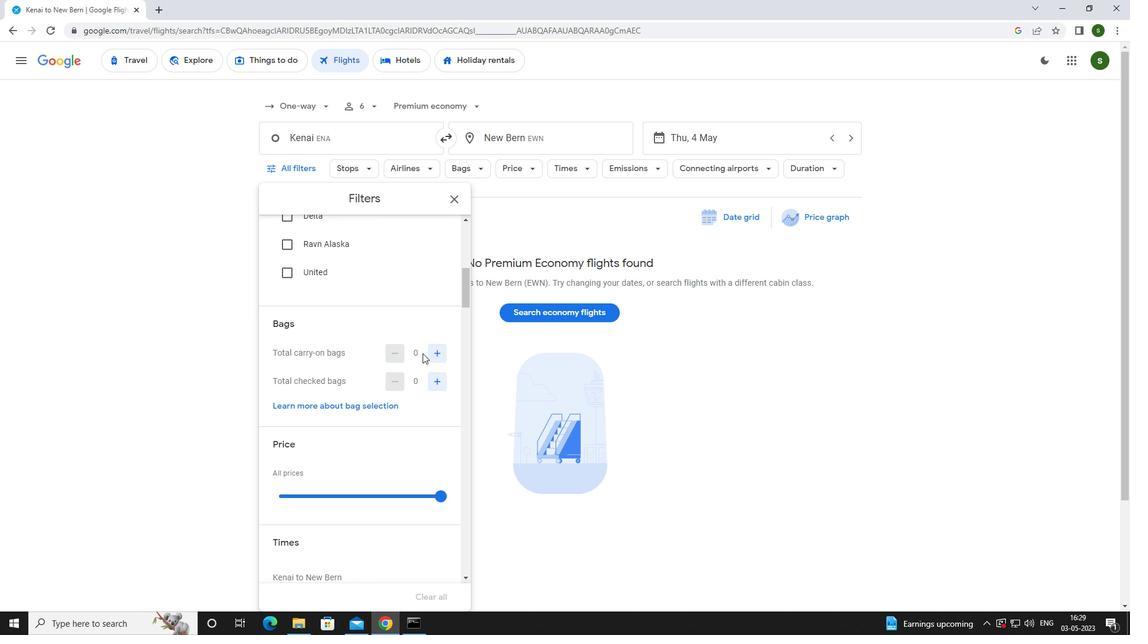 
Action: Mouse pressed left at (431, 351)
Screenshot: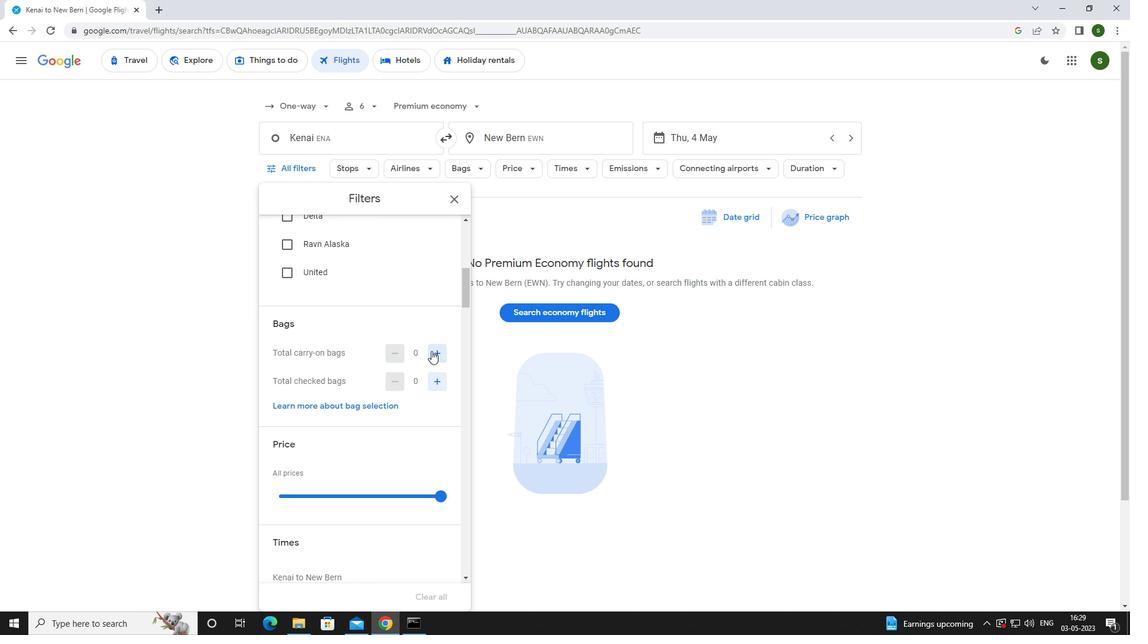 
Action: Mouse pressed left at (431, 351)
Screenshot: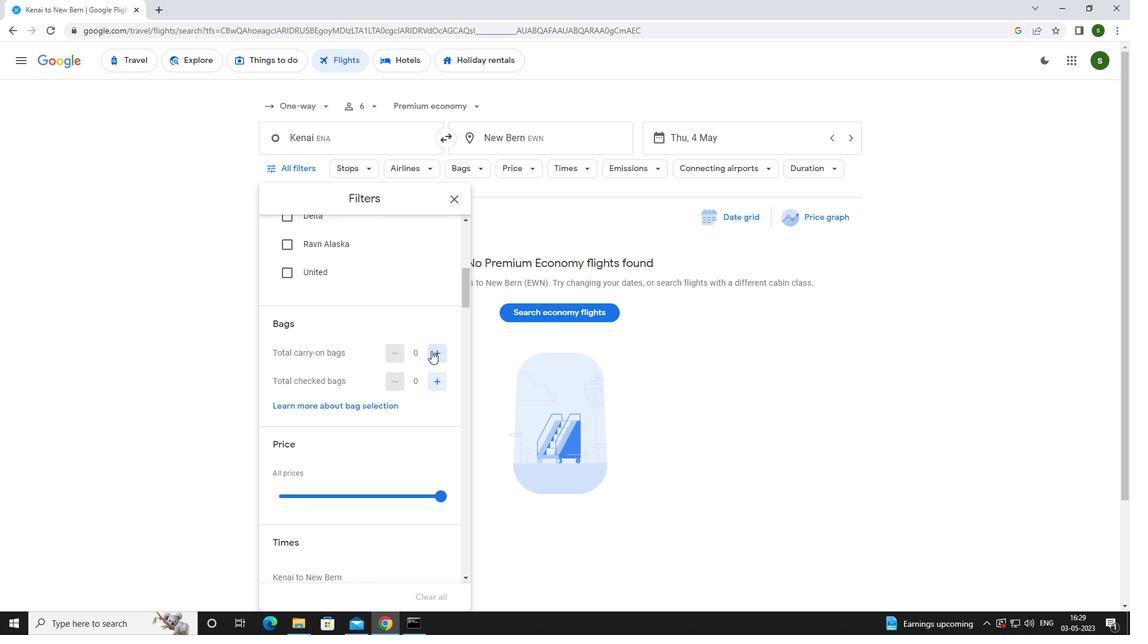 
Action: Mouse moved to (438, 380)
Screenshot: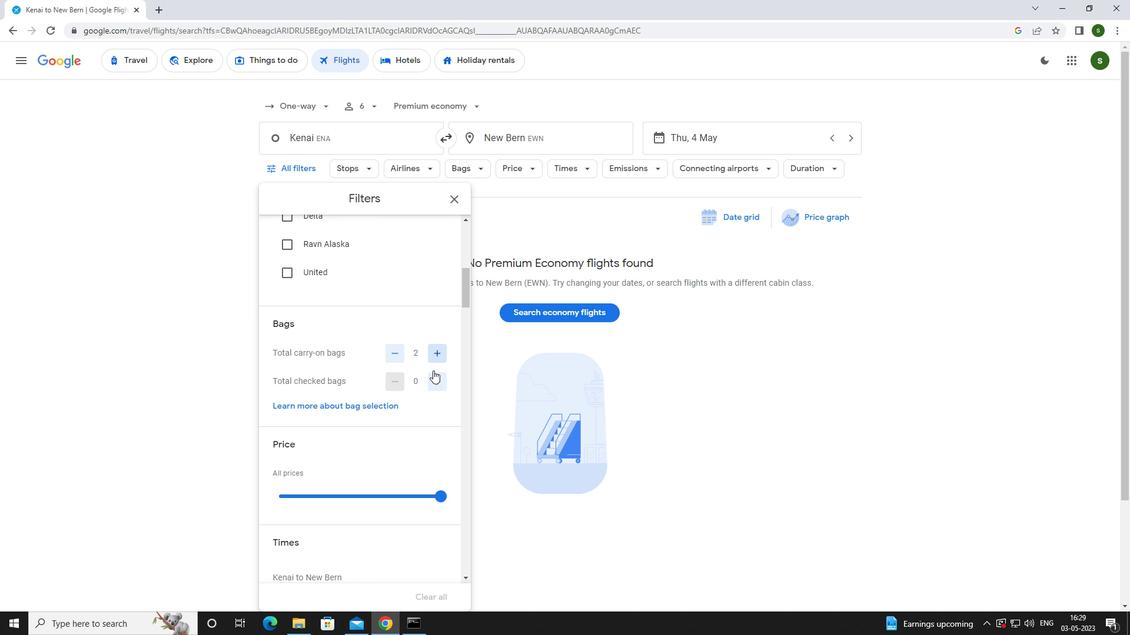 
Action: Mouse pressed left at (438, 380)
Screenshot: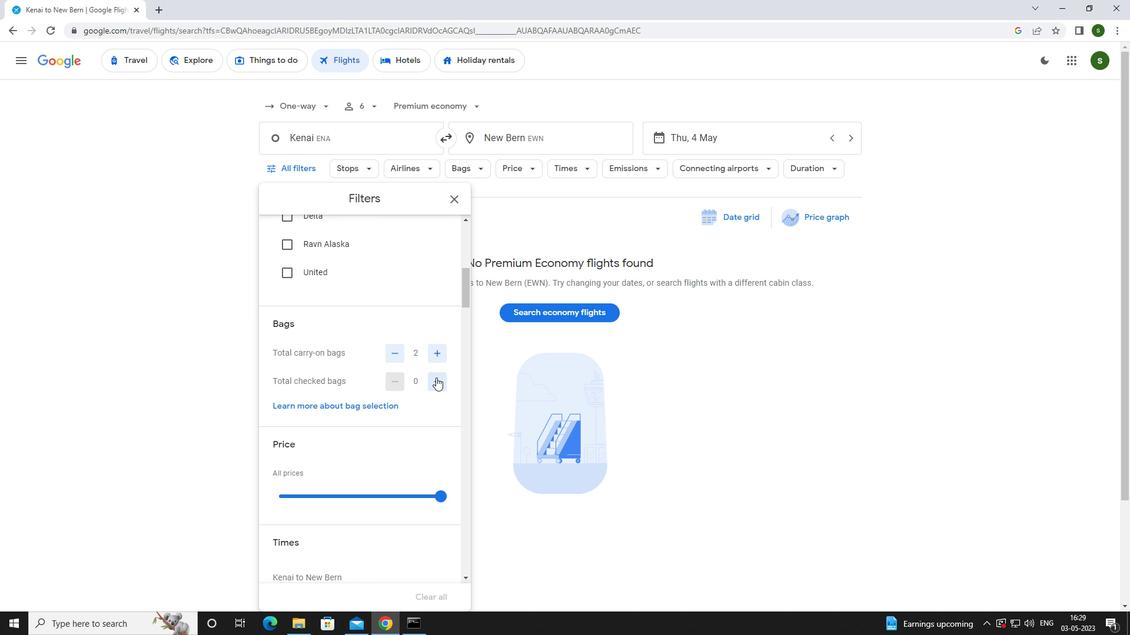 
Action: Mouse scrolled (438, 379) with delta (0, 0)
Screenshot: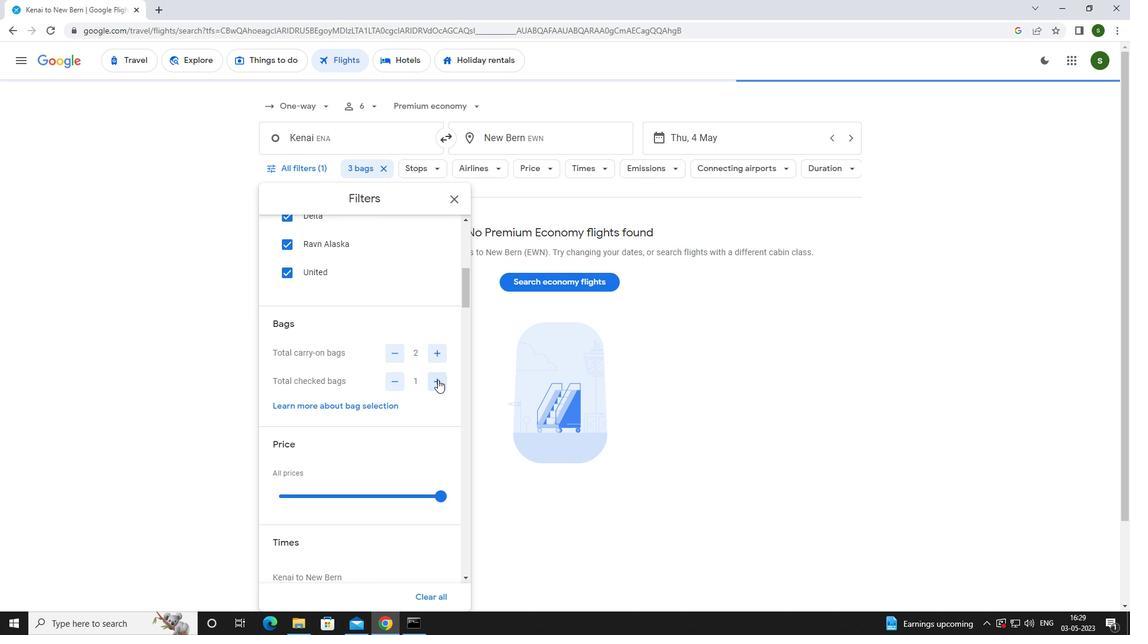 
Action: Mouse scrolled (438, 379) with delta (0, 0)
Screenshot: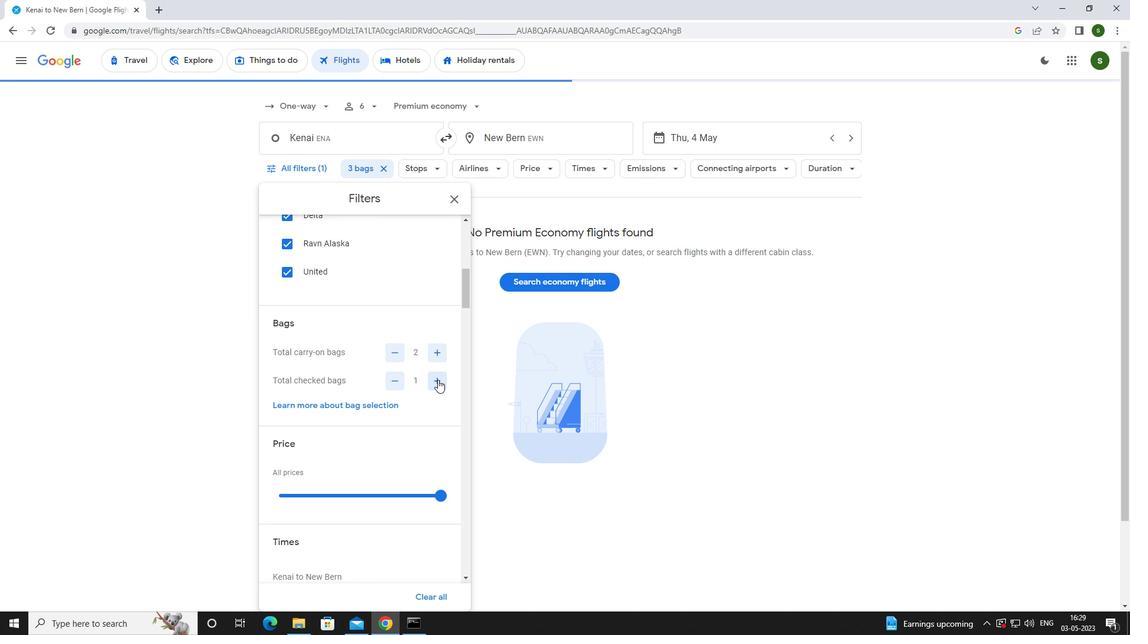 
Action: Mouse pressed left at (438, 380)
Screenshot: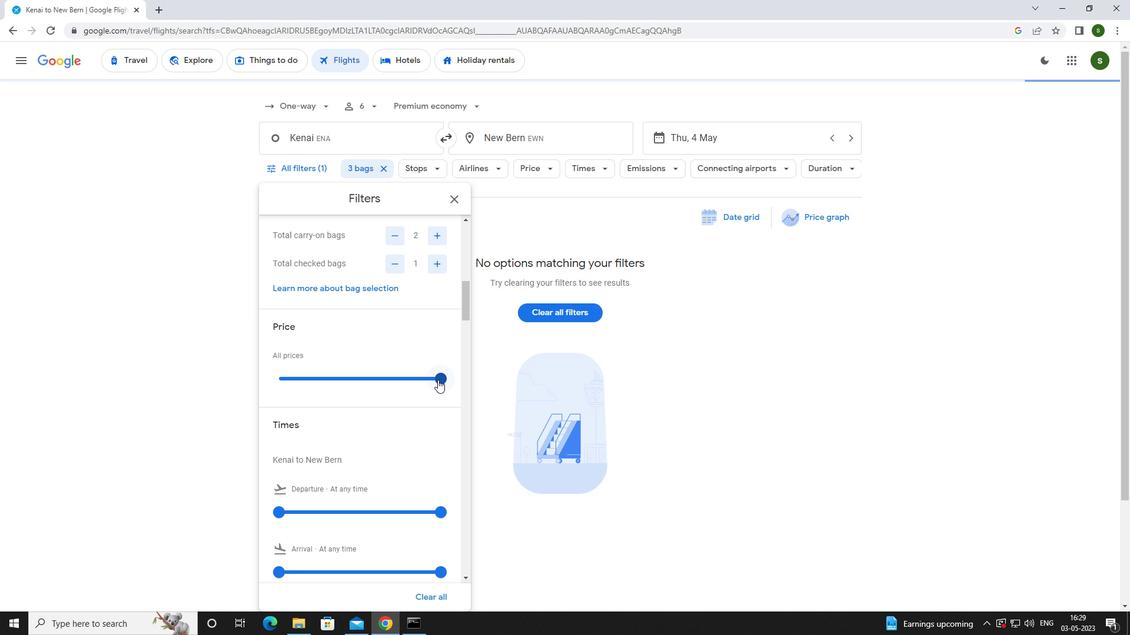 
Action: Mouse scrolled (438, 379) with delta (0, 0)
Screenshot: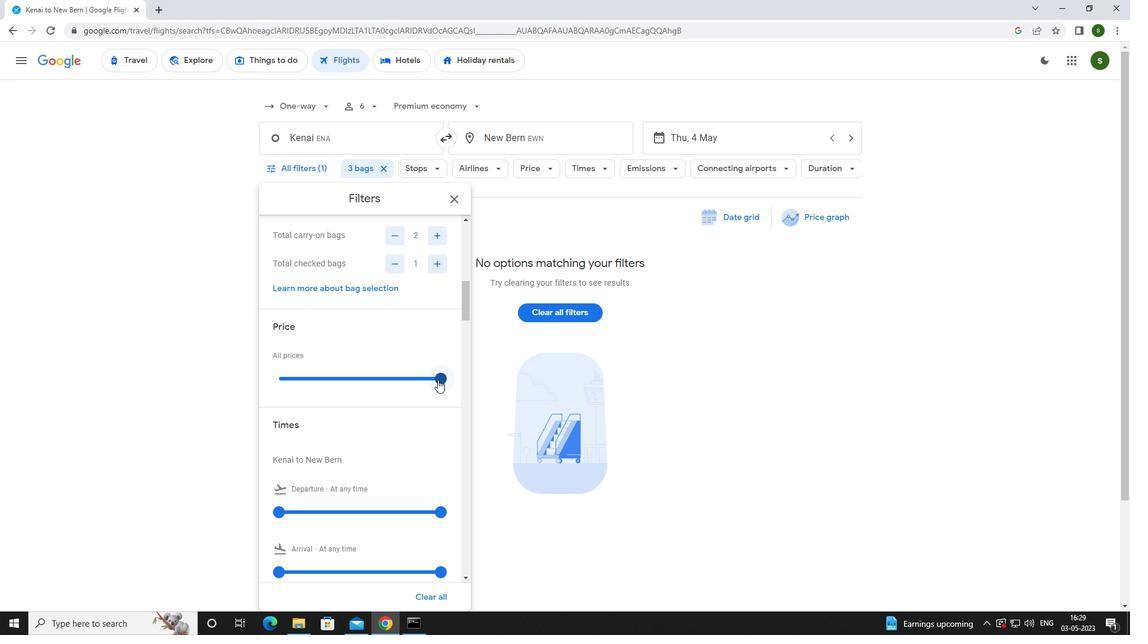 
Action: Mouse moved to (279, 453)
Screenshot: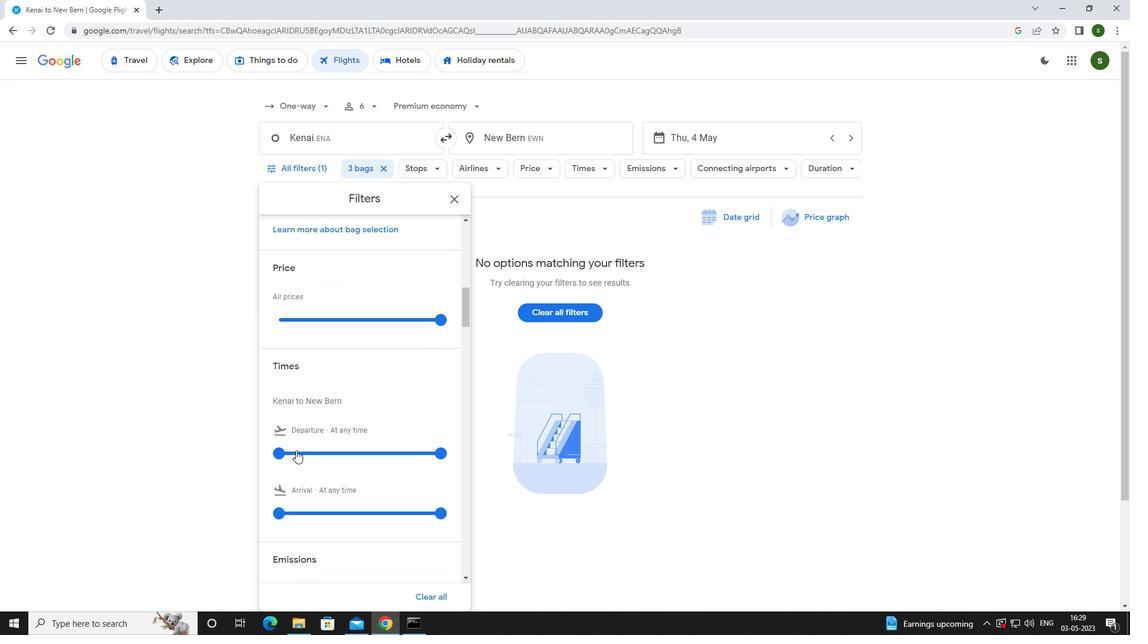 
Action: Mouse pressed left at (279, 453)
Screenshot: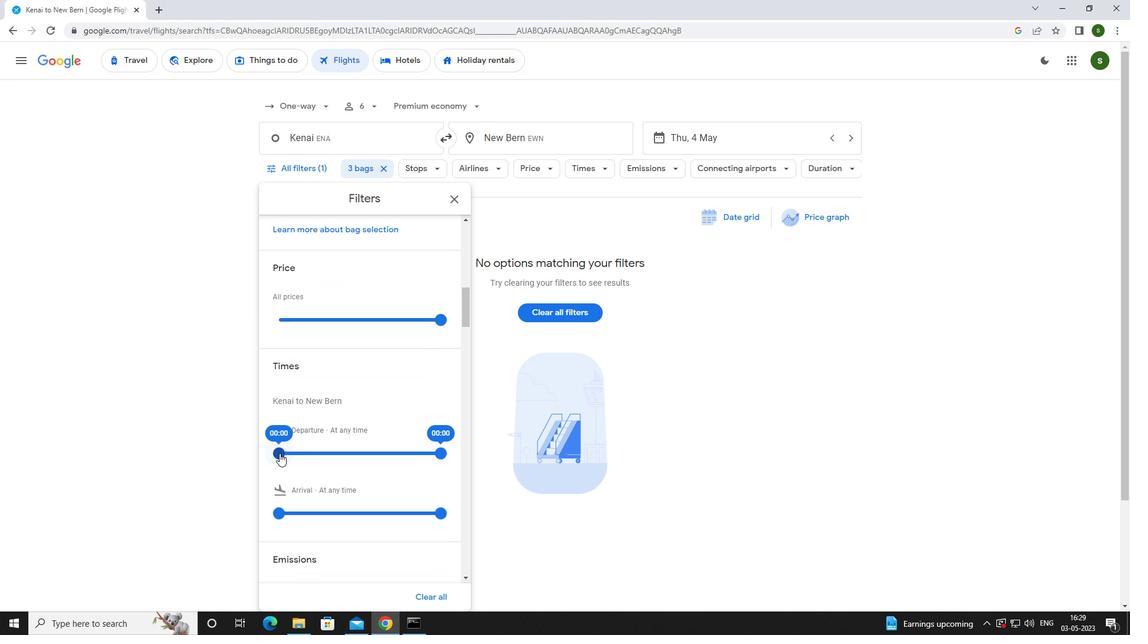 
Action: Mouse moved to (662, 421)
Screenshot: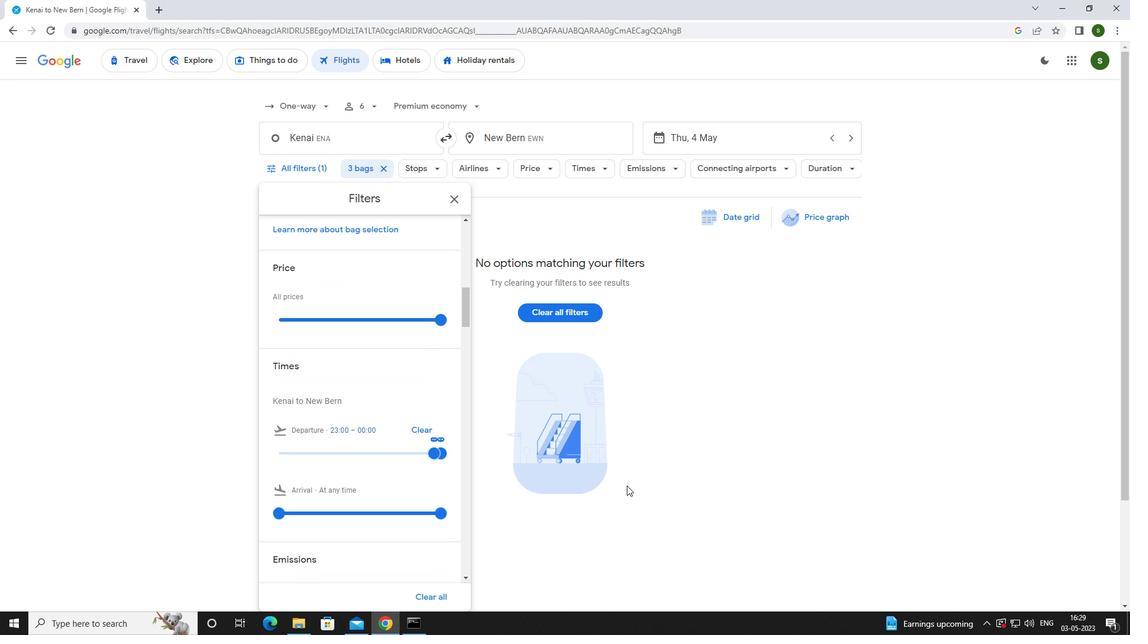 
Action: Mouse pressed left at (662, 421)
Screenshot: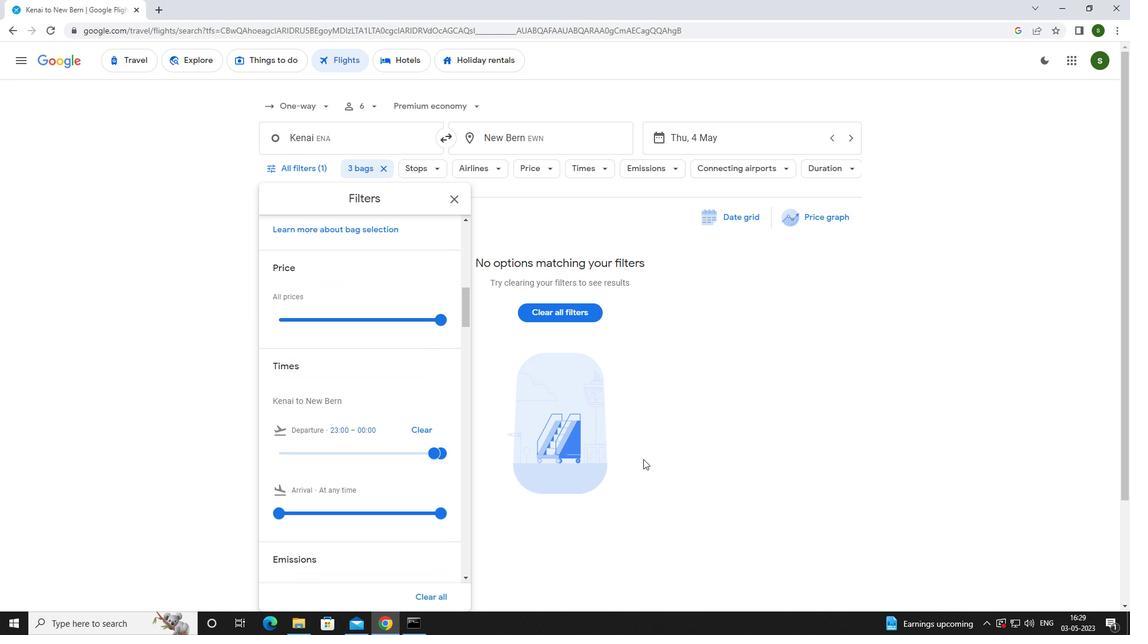 
